 Task: Create Card Card0000000087 in Board Board0000000022 in Workspace WS0000000008 in Trello. Create Card Card0000000088 in Board Board0000000022 in Workspace WS0000000008 in Trello. Create Card Card0000000089 in Board Board0000000023 in Workspace WS0000000008 in Trello. Create Card Card0000000090 in Board Board0000000023 in Workspace WS0000000008 in Trello. Create Card Card0000000091 in Board Board0000000023 in Workspace WS0000000008 in Trello
Action: Mouse moved to (486, 562)
Screenshot: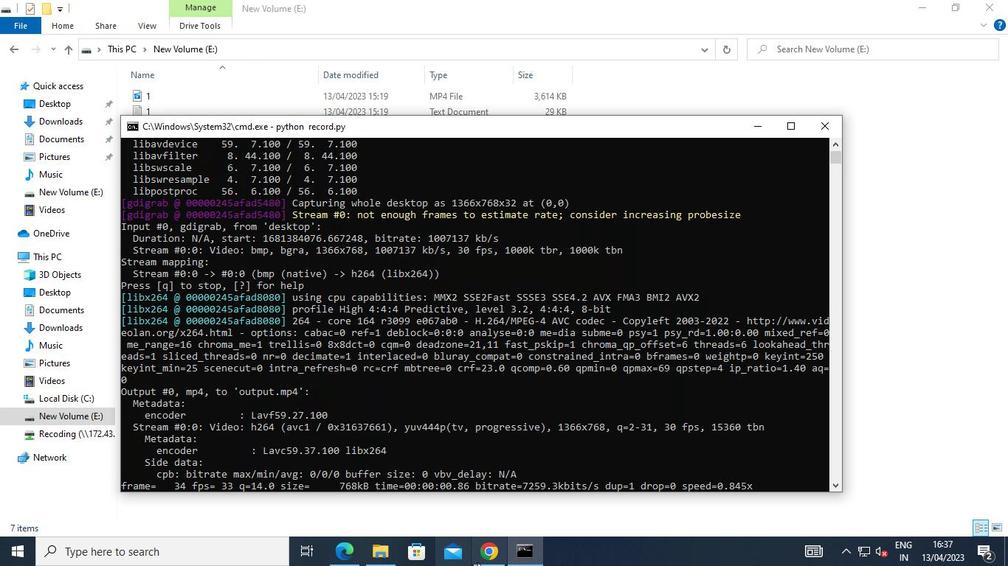 
Action: Mouse pressed left at (486, 562)
Screenshot: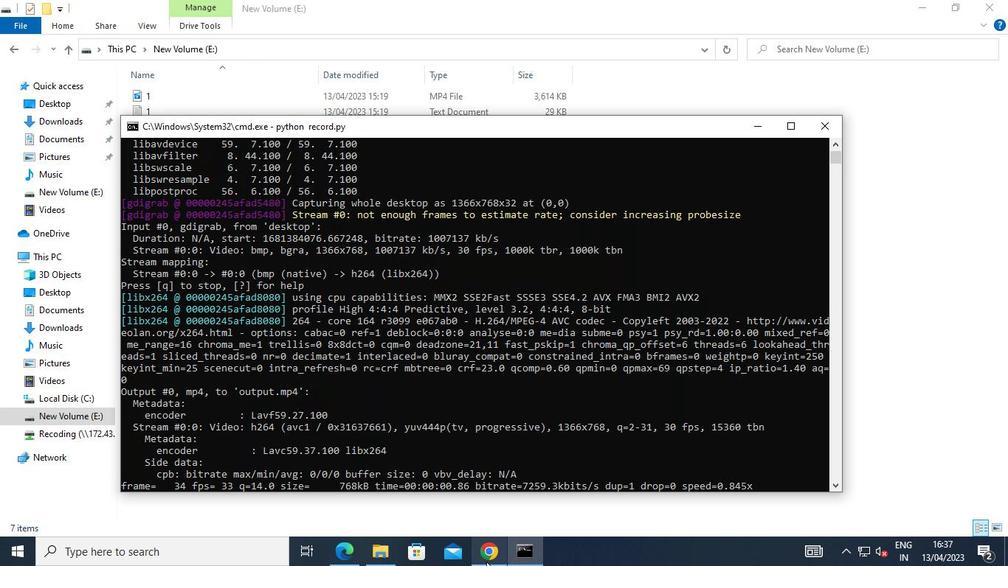 
Action: Mouse moved to (84, 377)
Screenshot: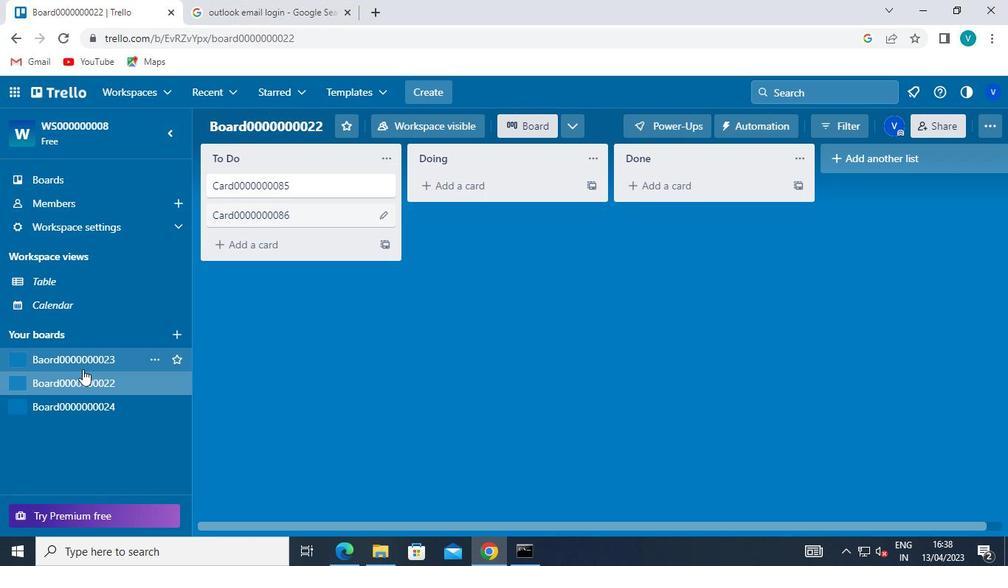 
Action: Mouse pressed left at (84, 377)
Screenshot: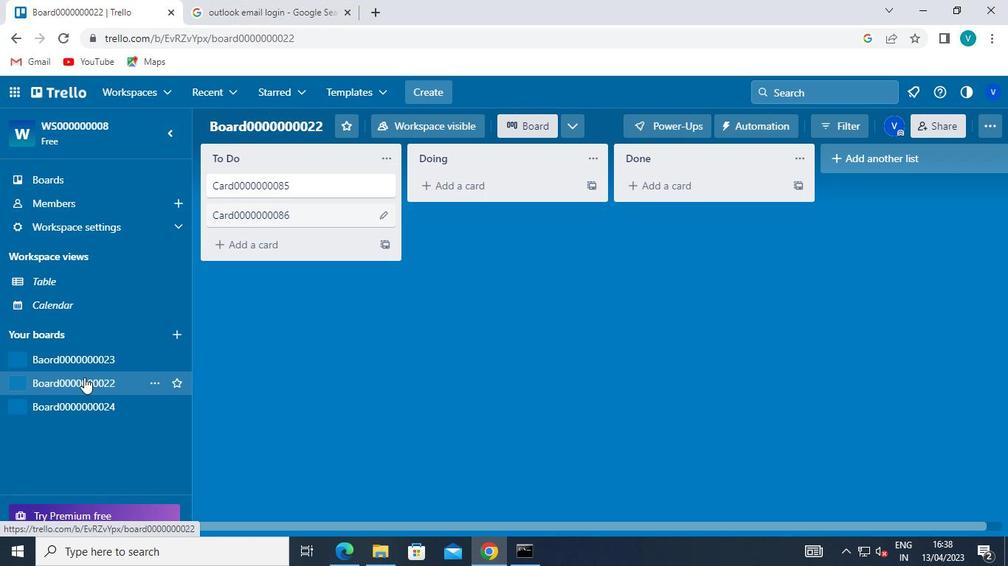 
Action: Mouse moved to (260, 234)
Screenshot: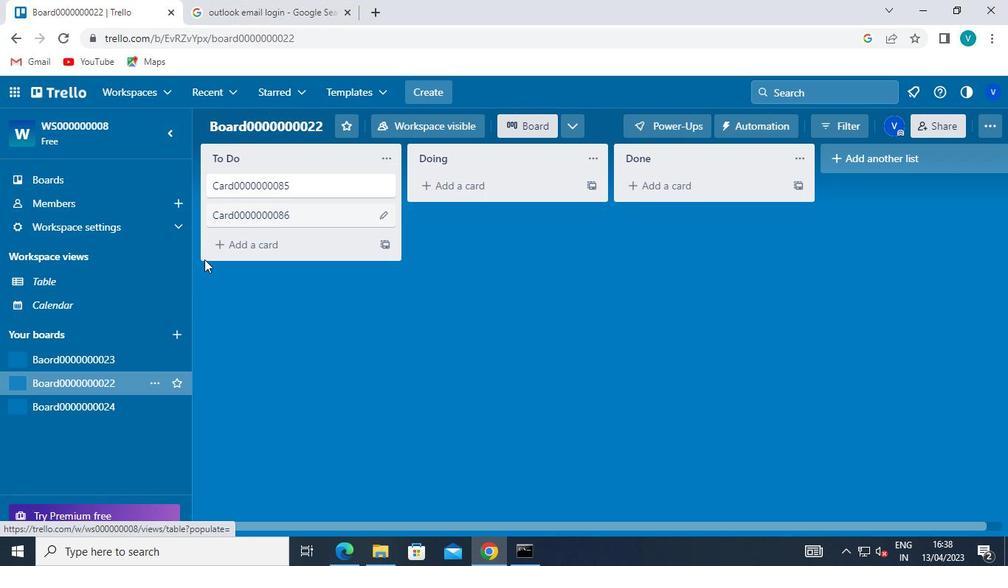 
Action: Mouse pressed left at (260, 234)
Screenshot: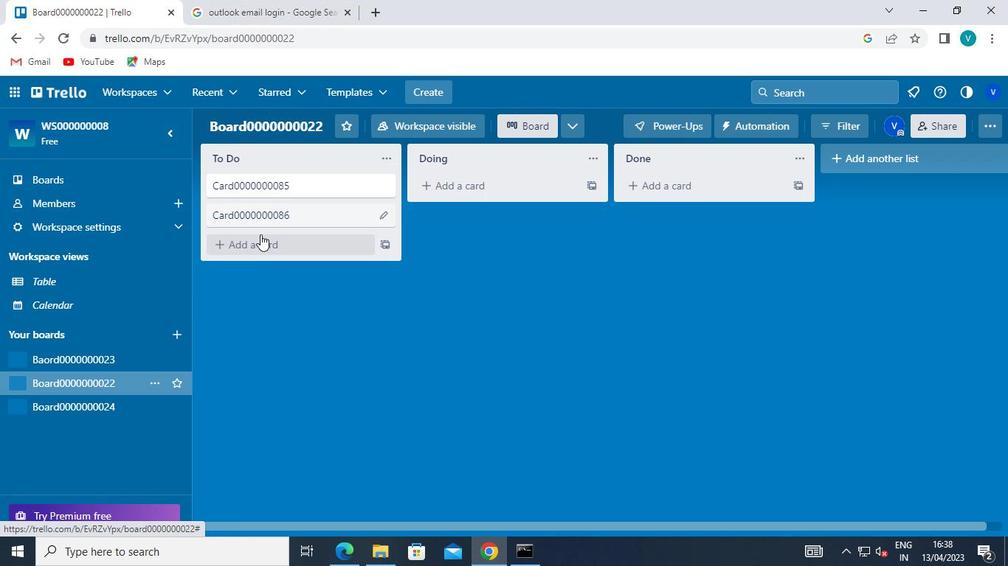 
Action: Mouse moved to (238, 247)
Screenshot: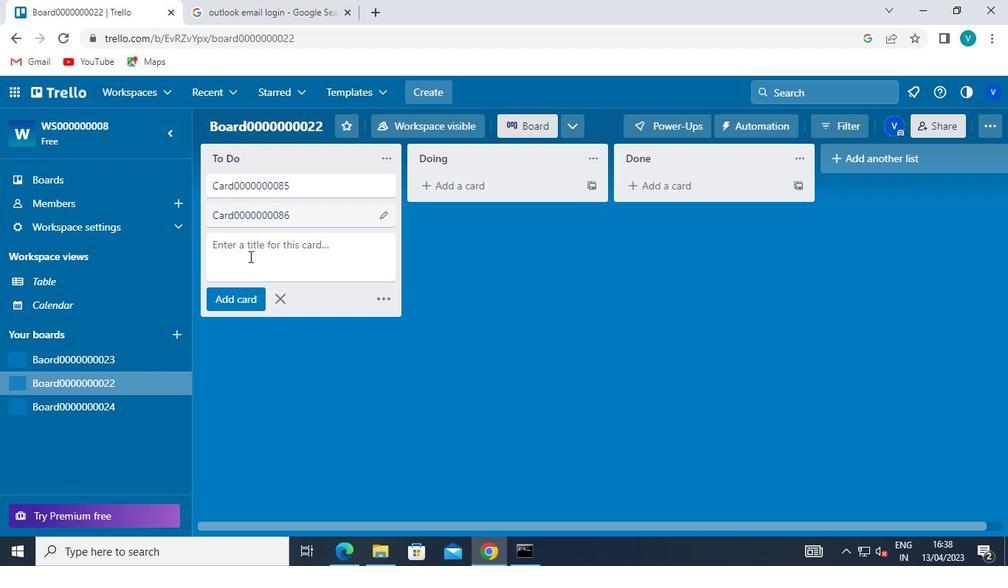 
Action: Keyboard Key.shift
Screenshot: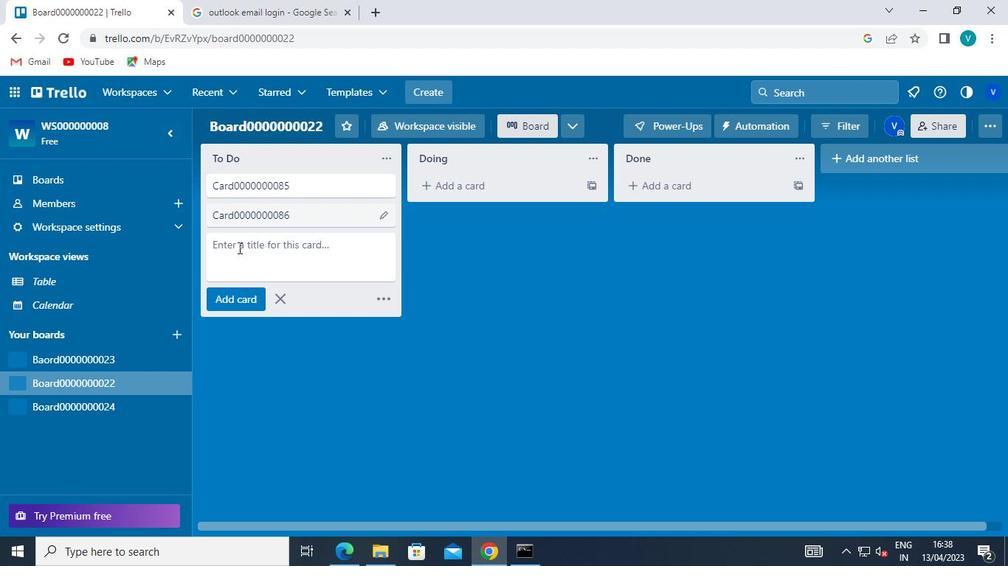 
Action: Keyboard C
Screenshot: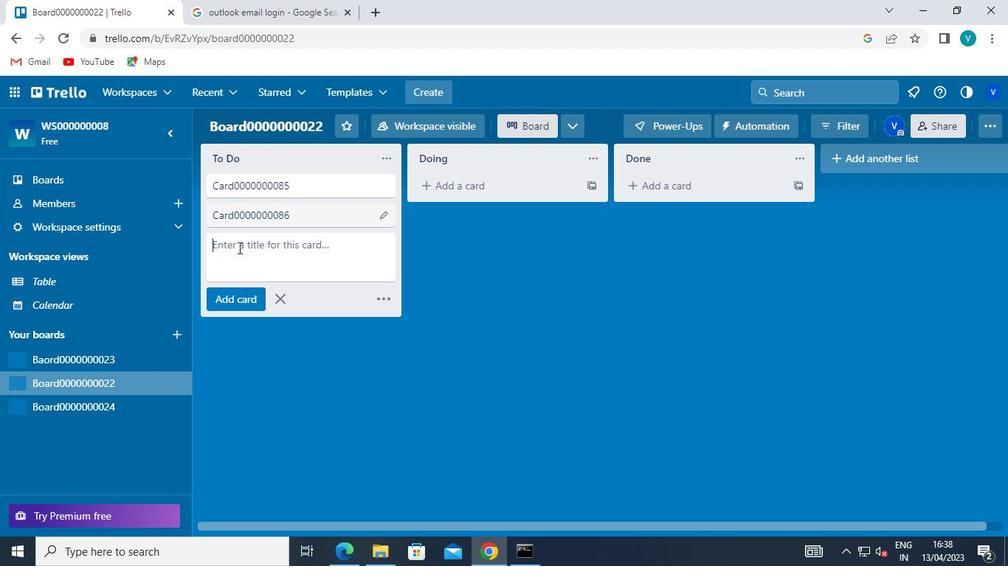 
Action: Keyboard a
Screenshot: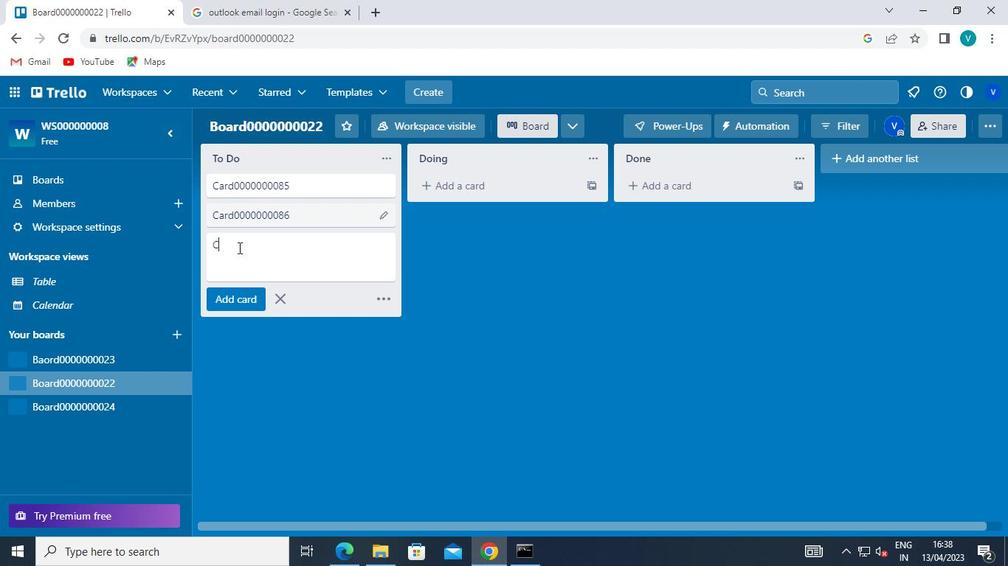 
Action: Keyboard r
Screenshot: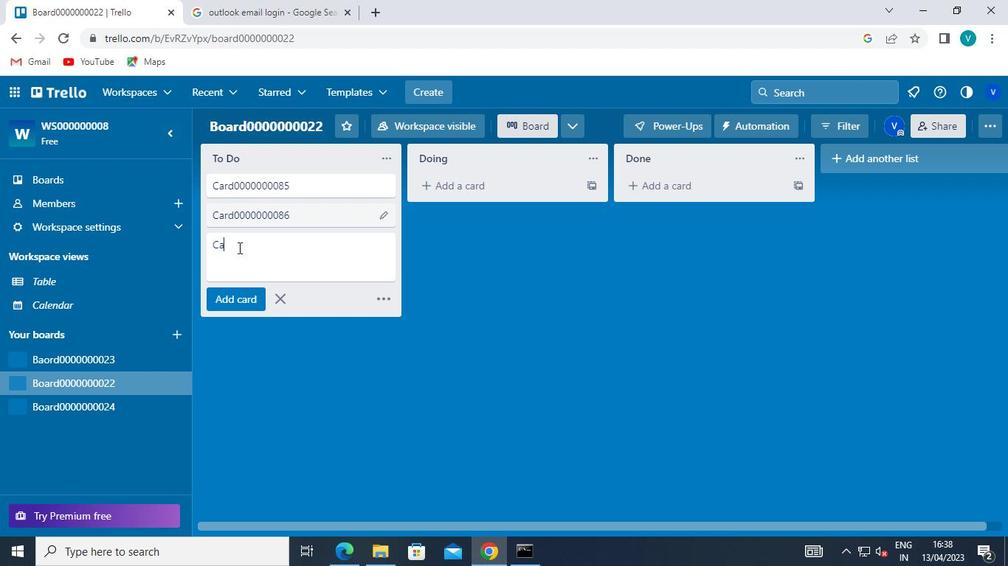 
Action: Keyboard d
Screenshot: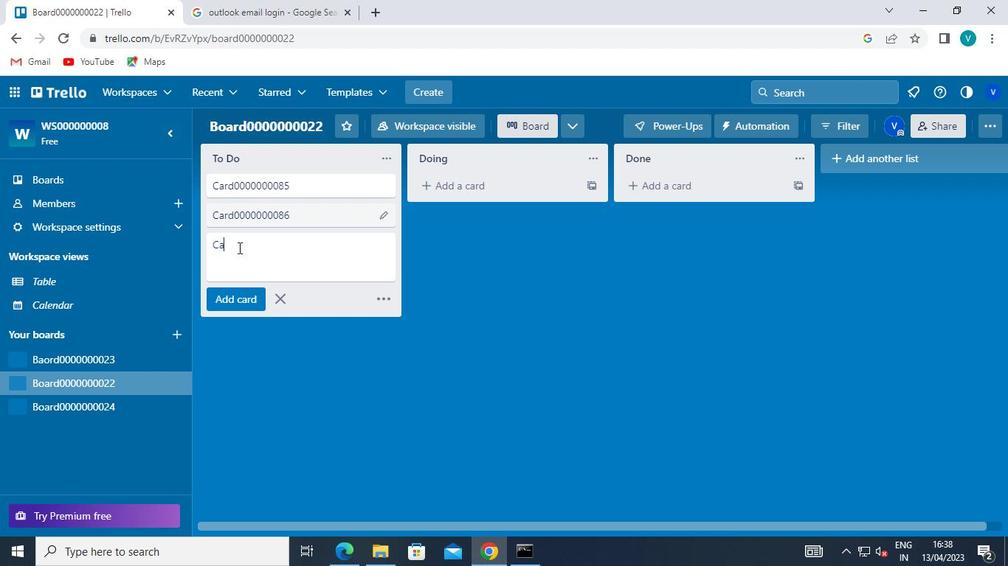 
Action: Keyboard <96>
Screenshot: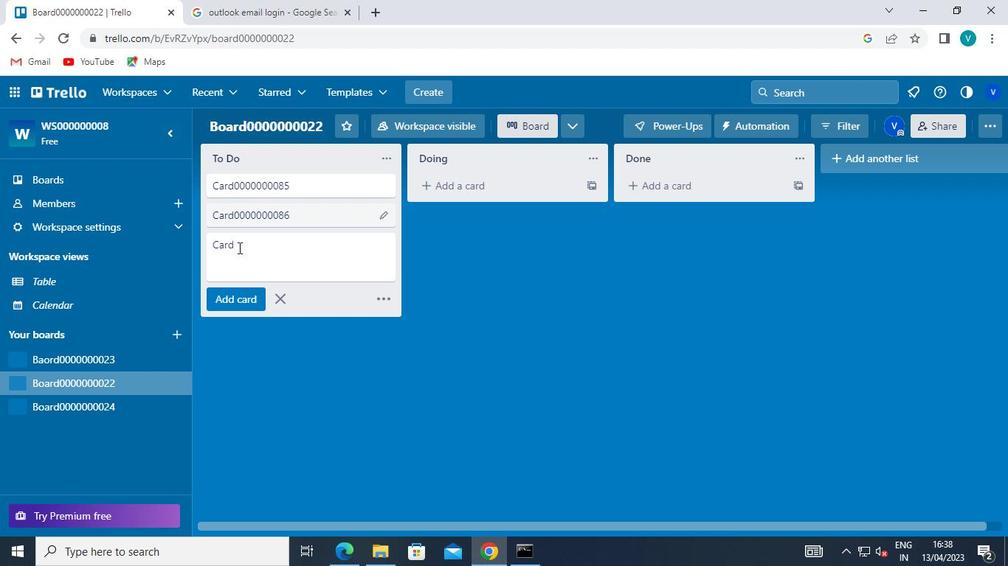 
Action: Keyboard <96>
Screenshot: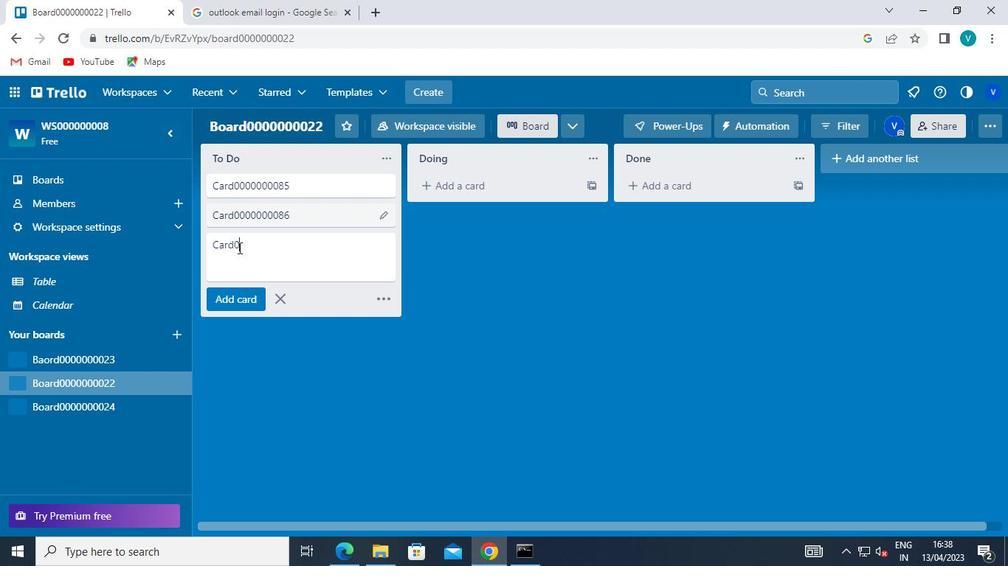 
Action: Keyboard <96>
Screenshot: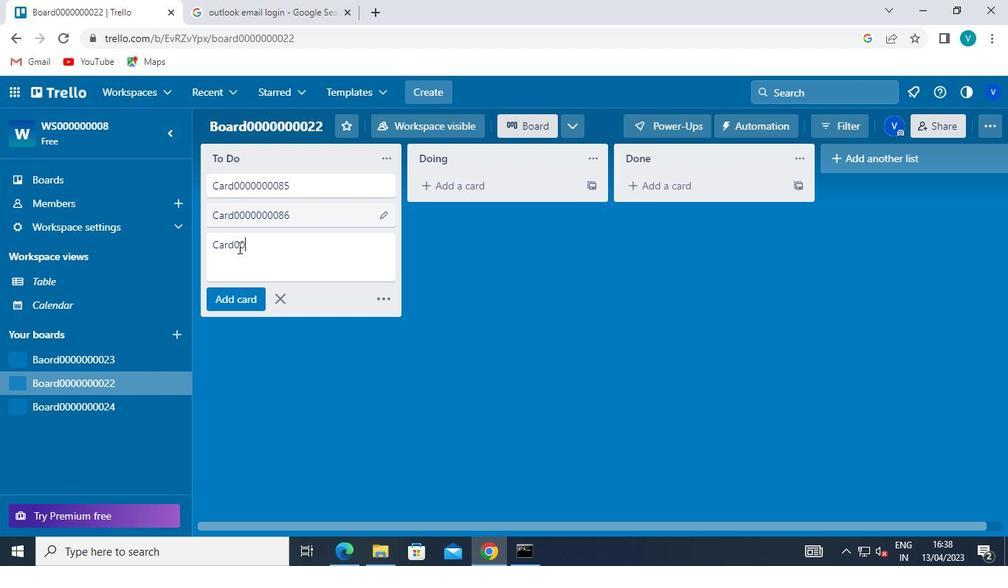 
Action: Keyboard <96>
Screenshot: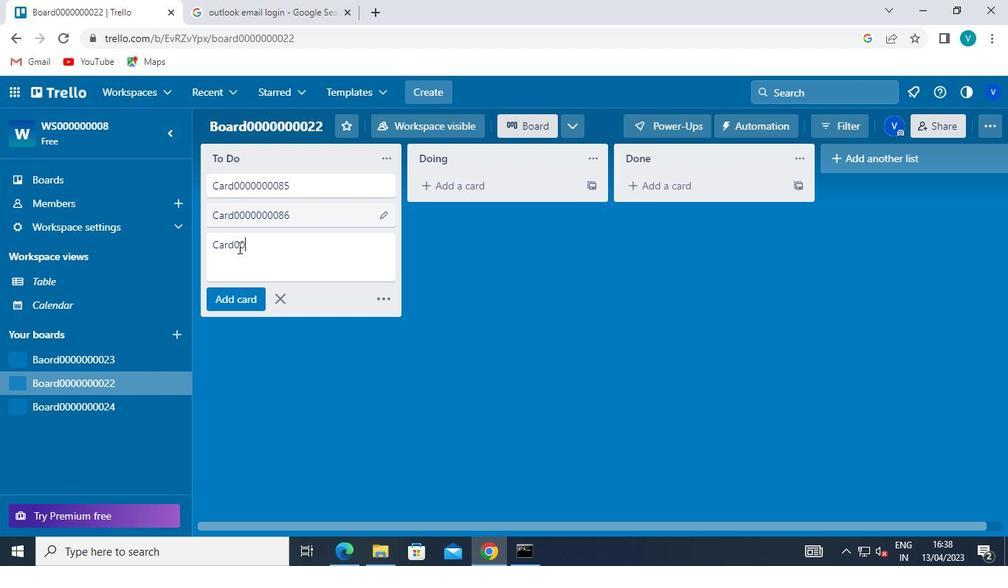 
Action: Keyboard <96>
Screenshot: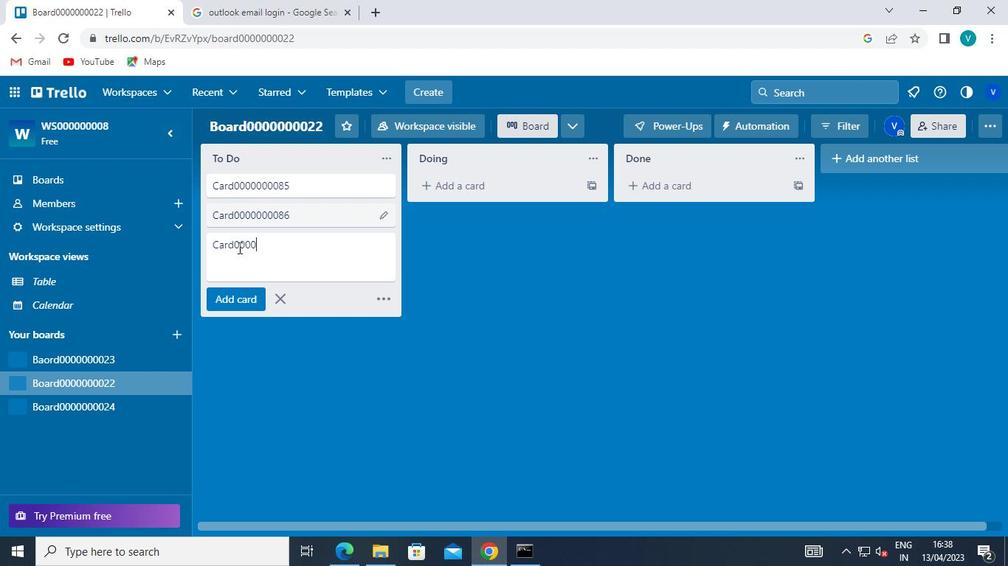 
Action: Keyboard <96>
Screenshot: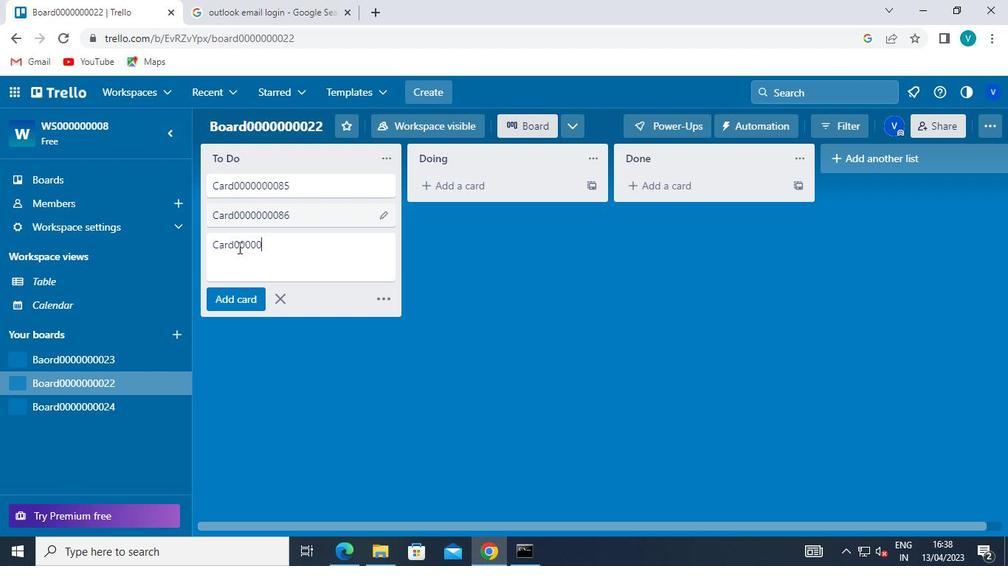 
Action: Keyboard <96>
Screenshot: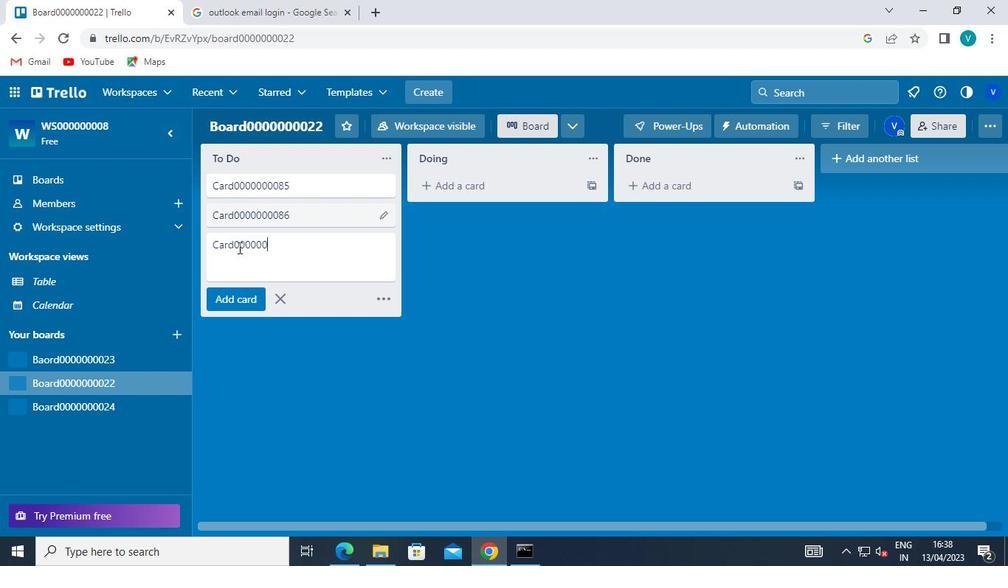 
Action: Keyboard <96>
Screenshot: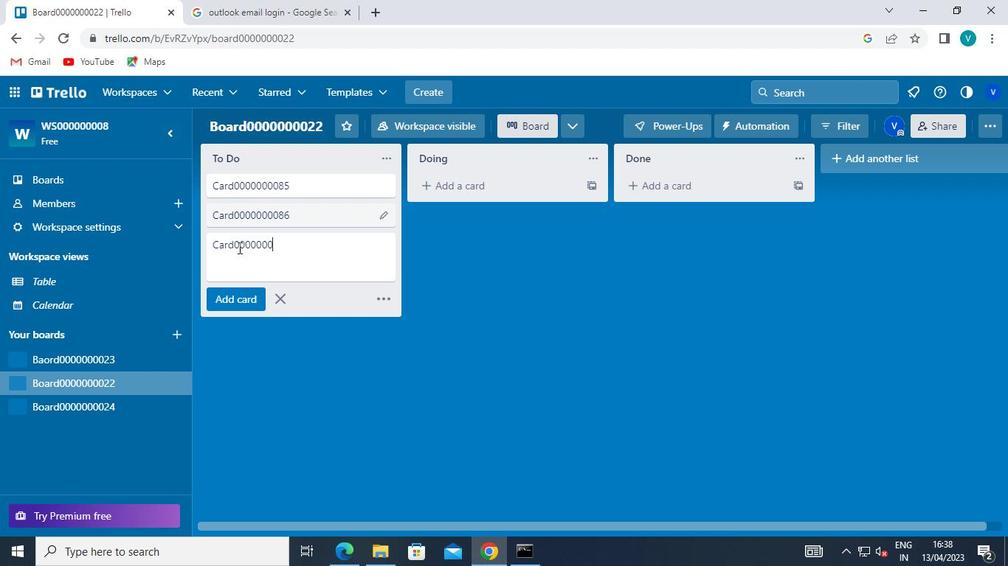 
Action: Keyboard <104>
Screenshot: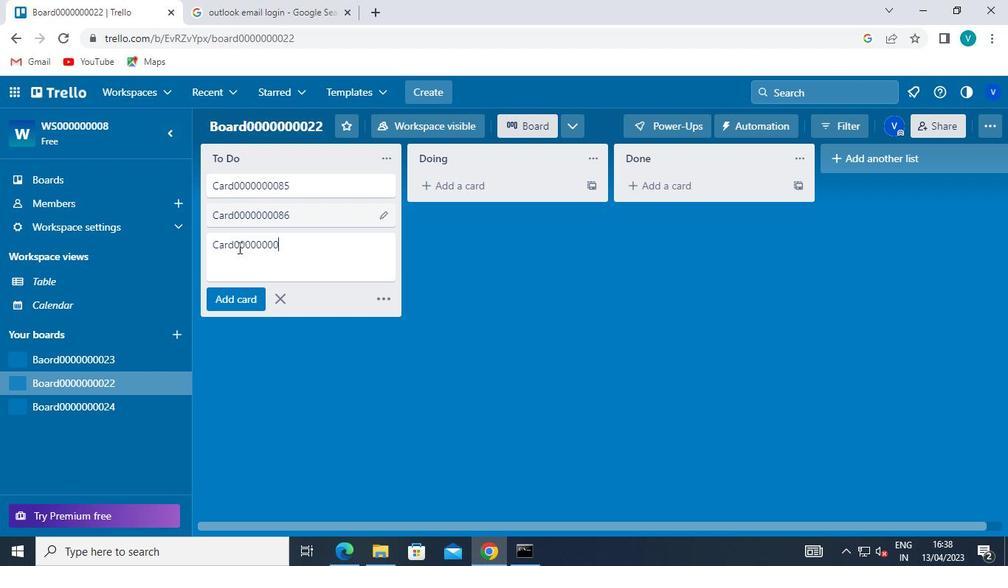 
Action: Keyboard <103>
Screenshot: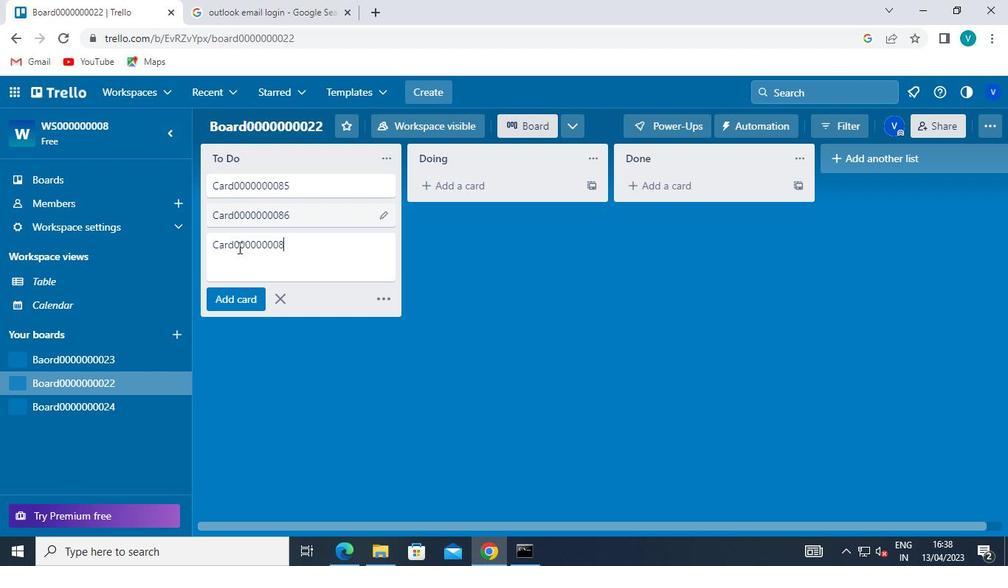 
Action: Mouse moved to (243, 231)
Screenshot: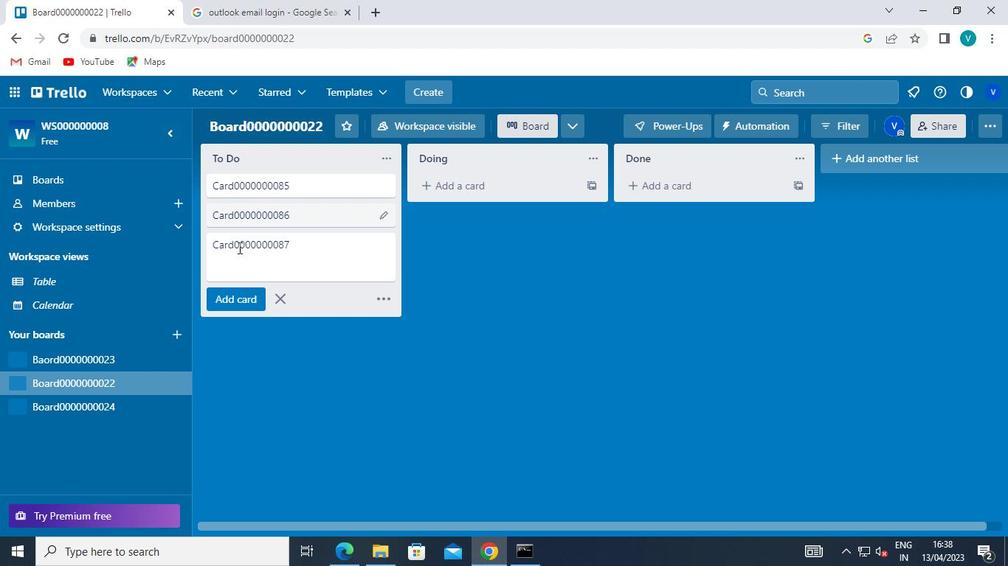 
Action: Keyboard Key.enter
Screenshot: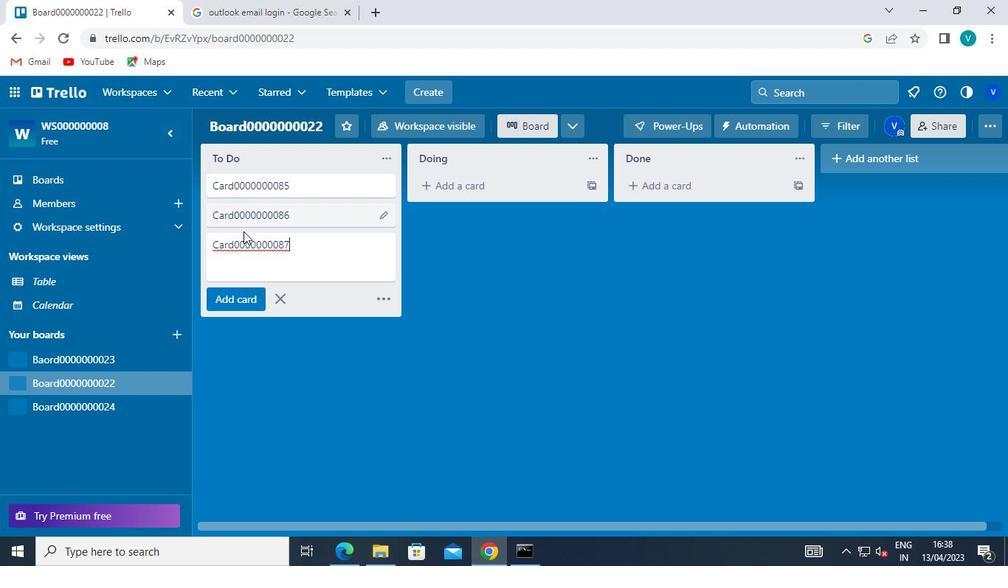 
Action: Keyboard Key.shift
Screenshot: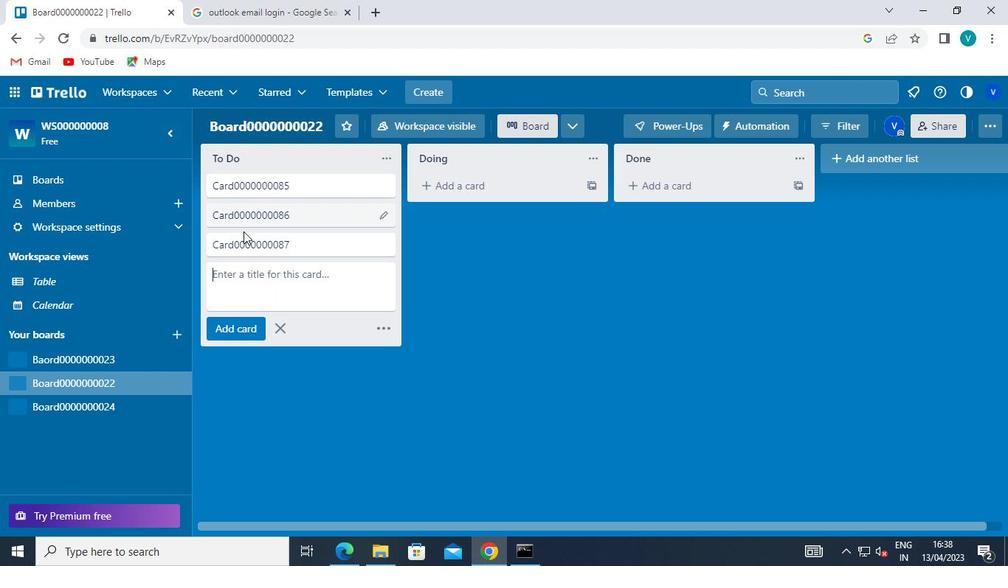 
Action: Keyboard Key.shift
Screenshot: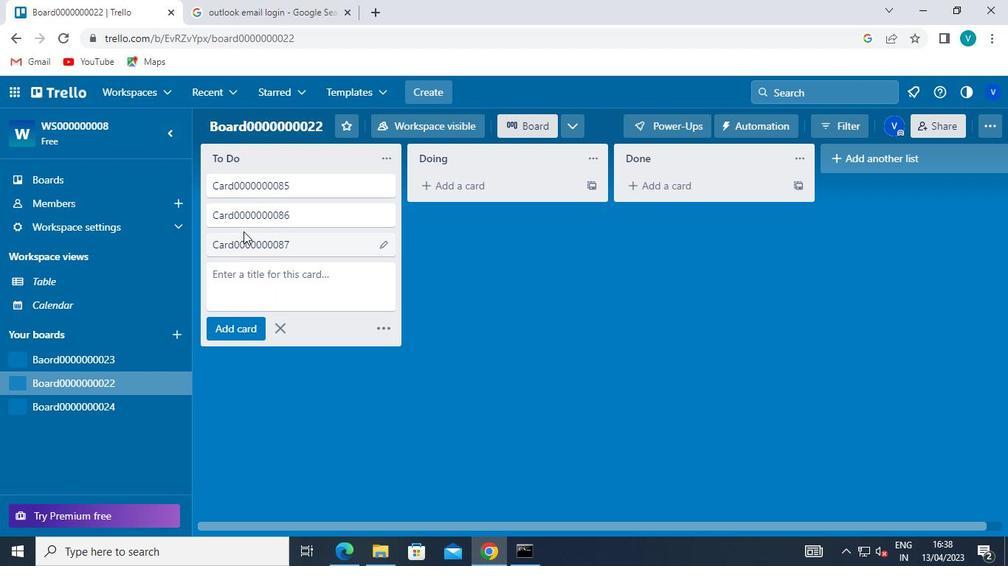 
Action: Keyboard C
Screenshot: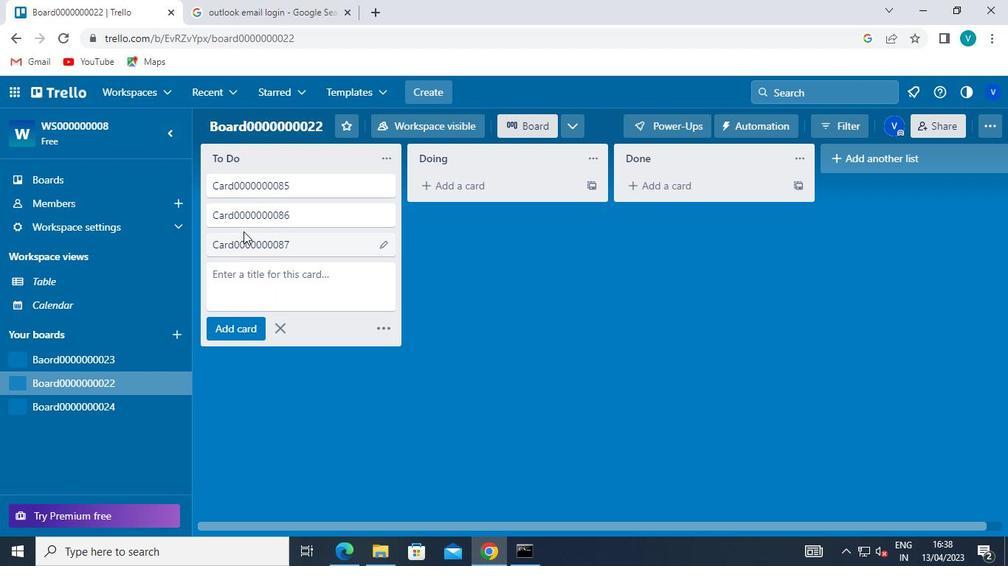 
Action: Keyboard a
Screenshot: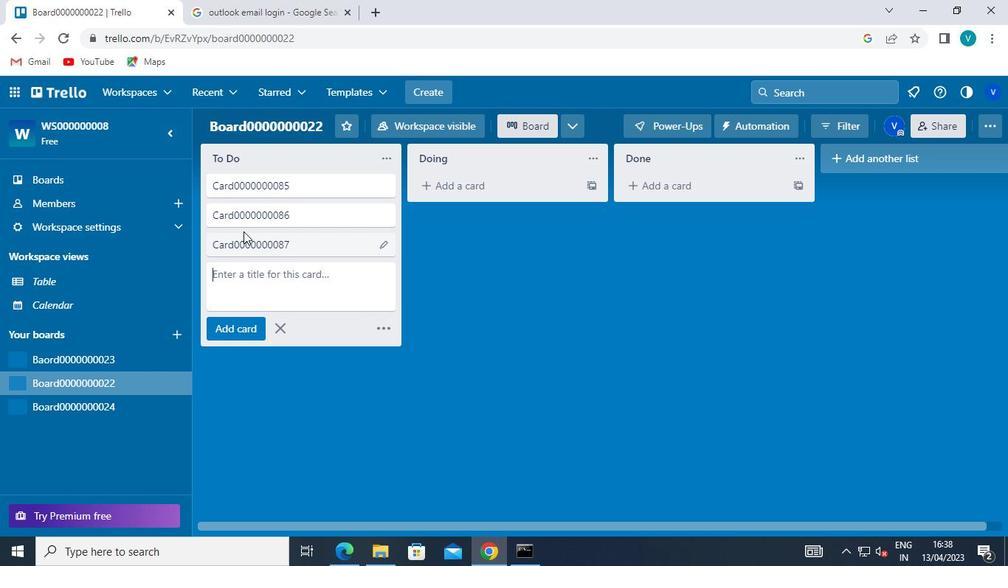
Action: Keyboard r
Screenshot: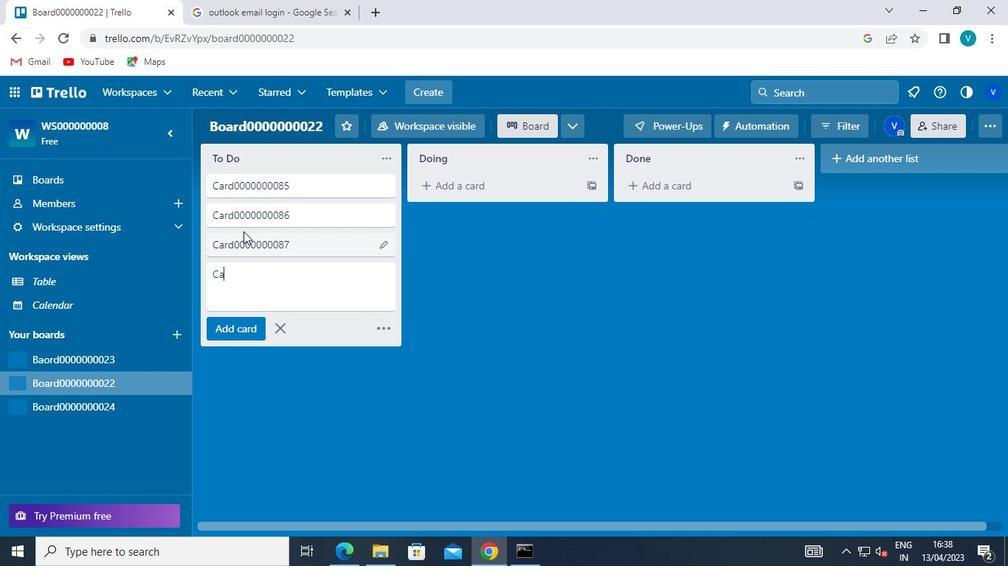
Action: Keyboard d
Screenshot: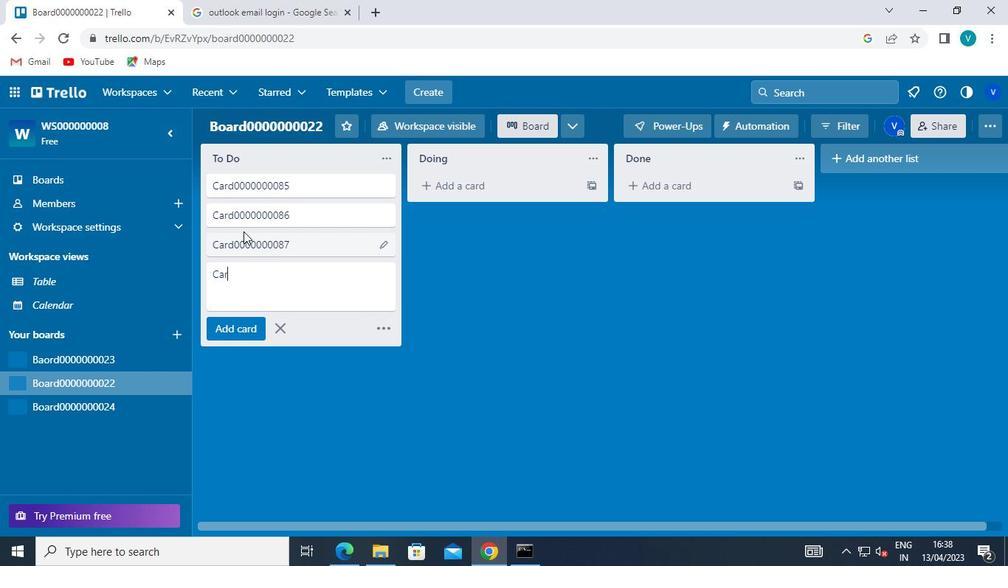 
Action: Keyboard <96>
Screenshot: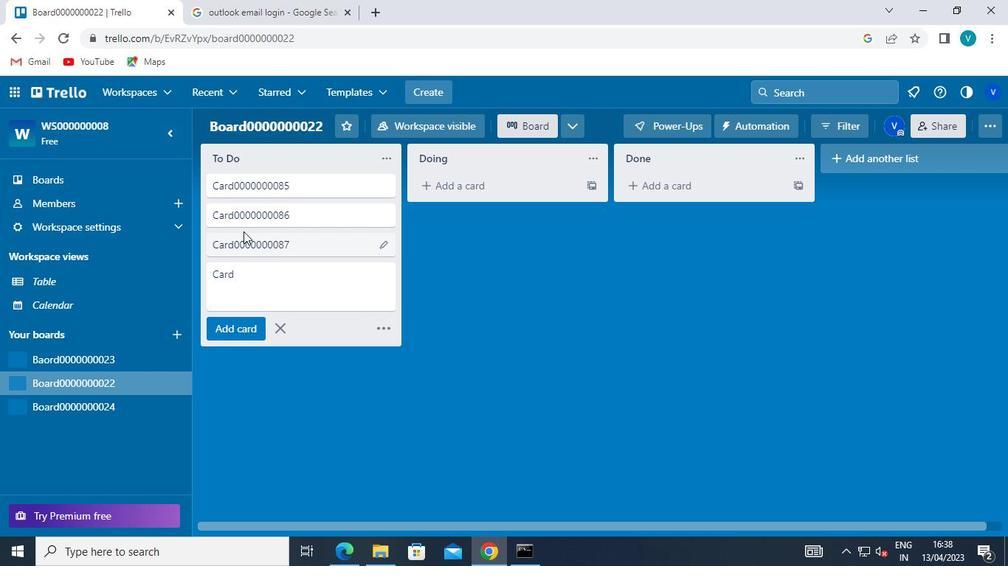 
Action: Keyboard <96>
Screenshot: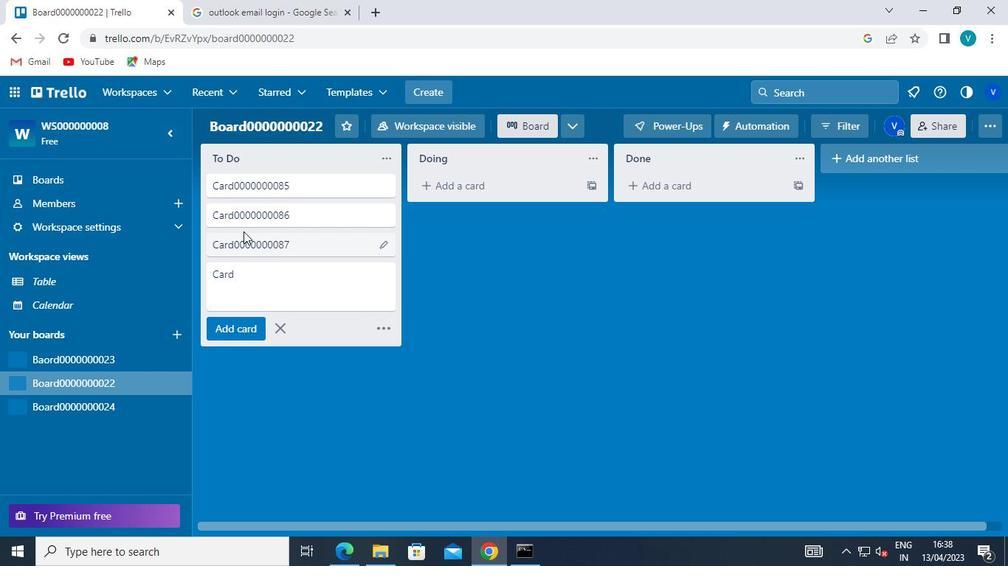 
Action: Keyboard <96>
Screenshot: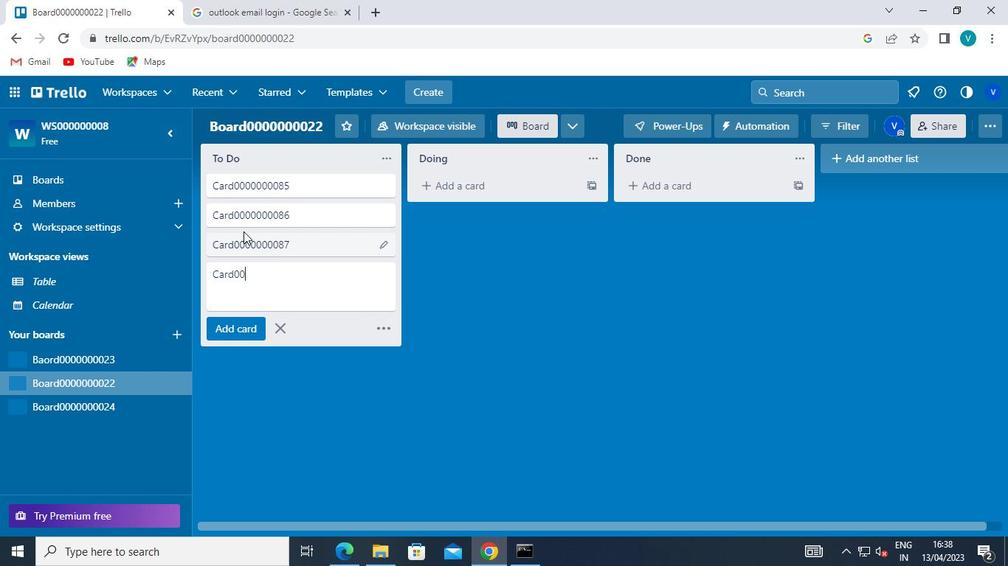 
Action: Keyboard <96>
Screenshot: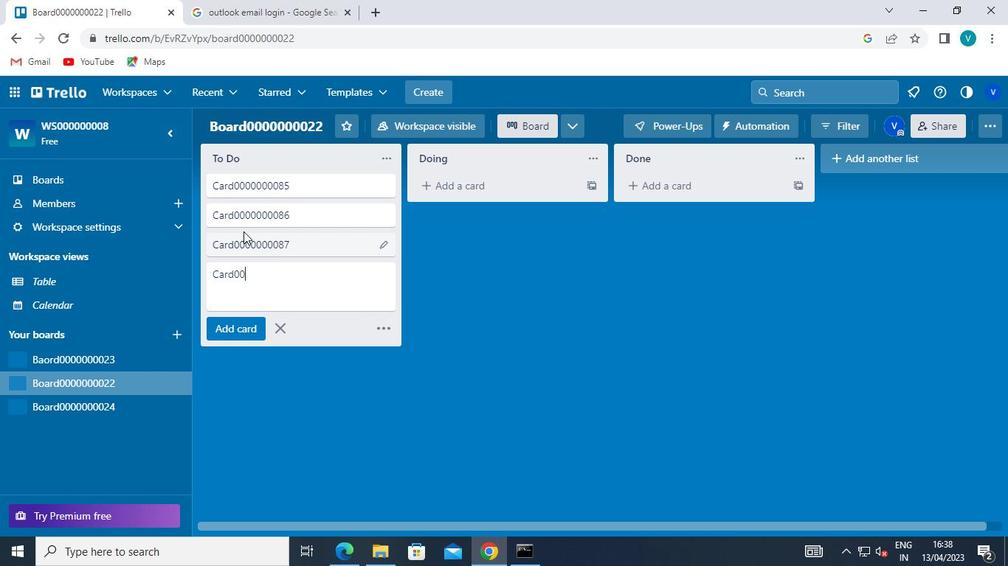 
Action: Keyboard <96>
Screenshot: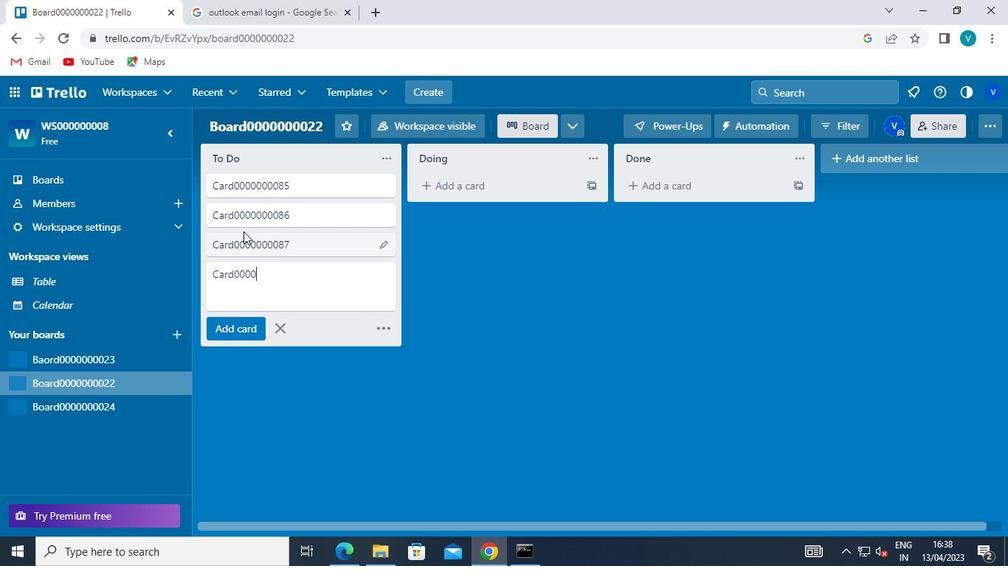 
Action: Keyboard <96>
Screenshot: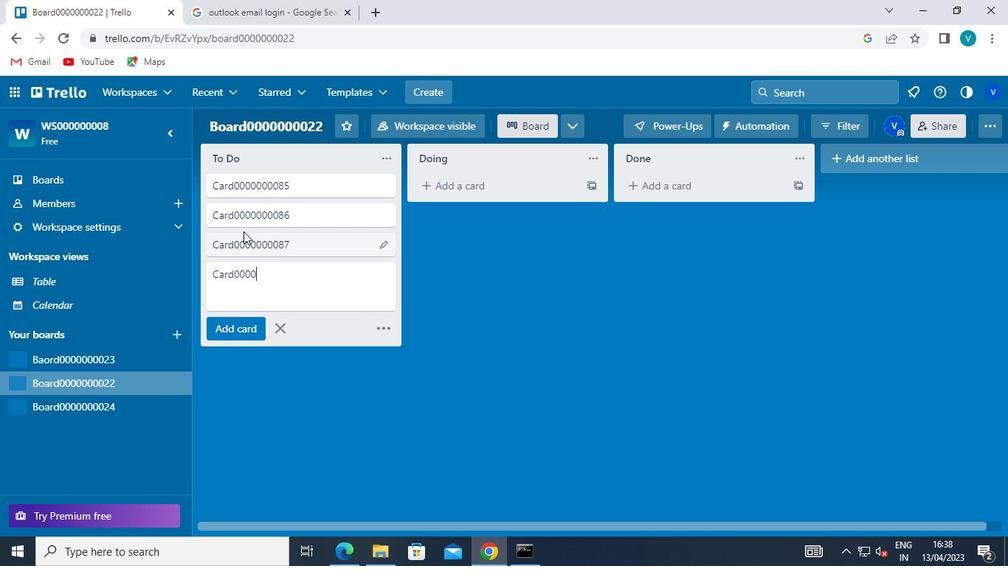 
Action: Keyboard <96>
Screenshot: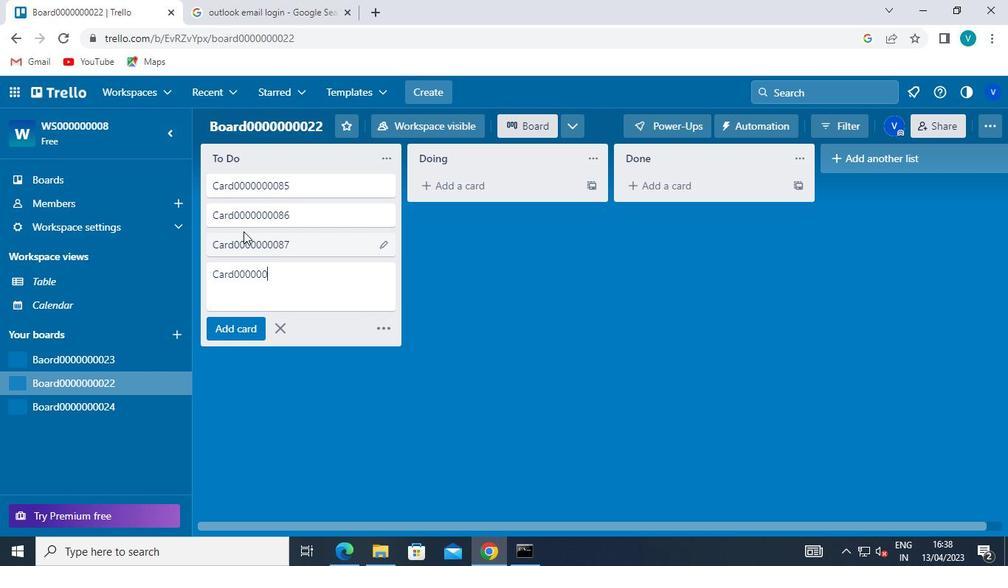 
Action: Keyboard <96>
Screenshot: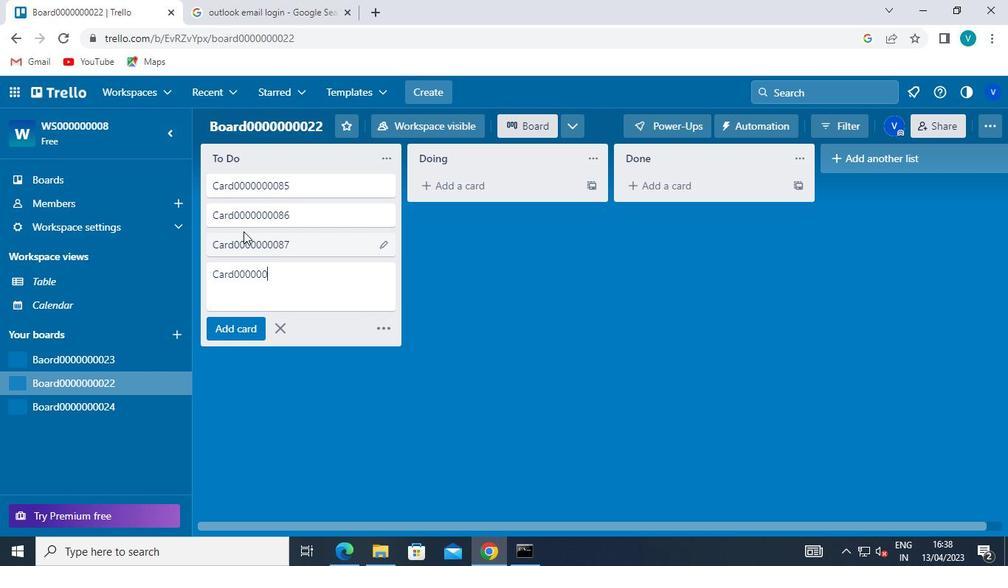 
Action: Keyboard <104>
Screenshot: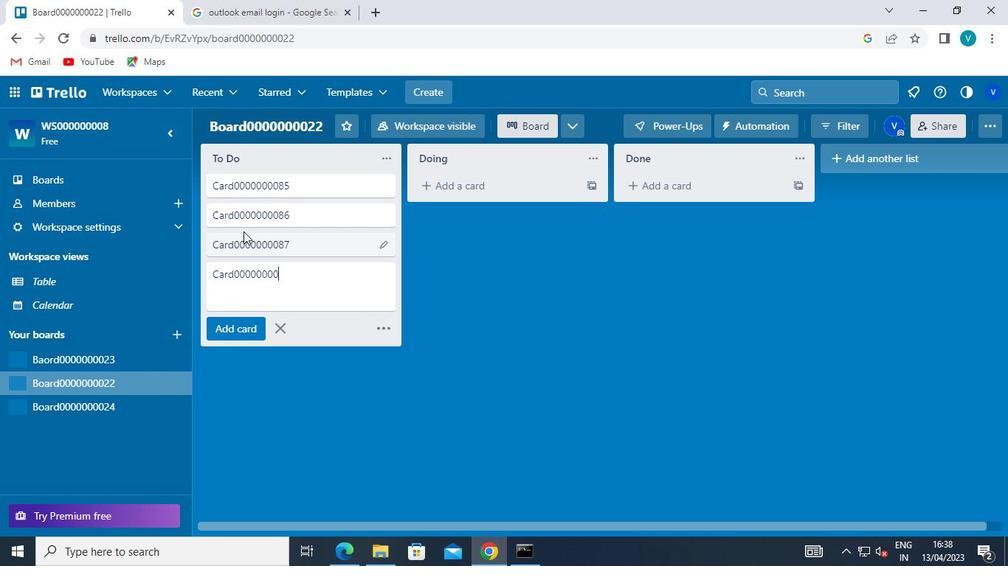 
Action: Keyboard <104>
Screenshot: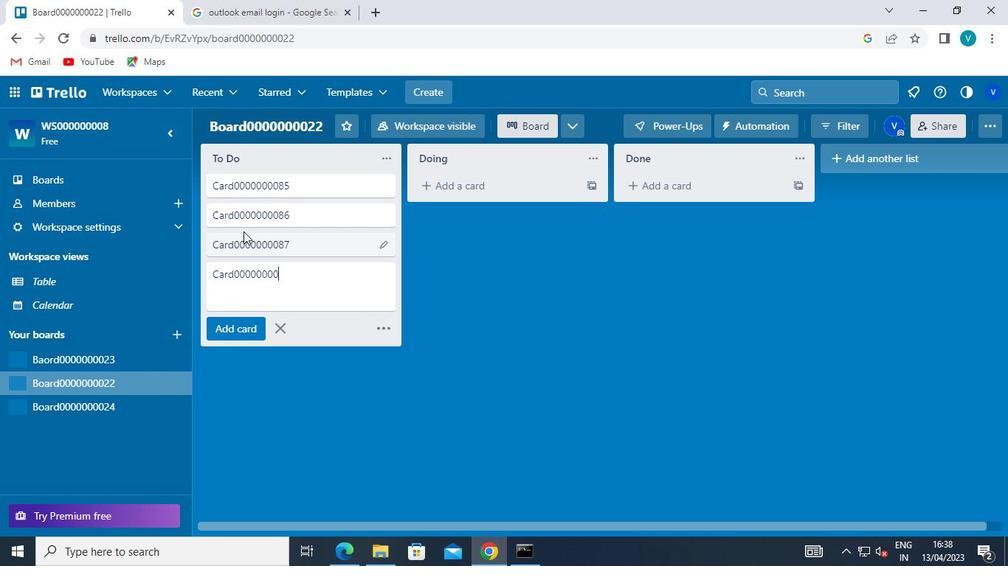 
Action: Mouse moved to (619, 398)
Screenshot: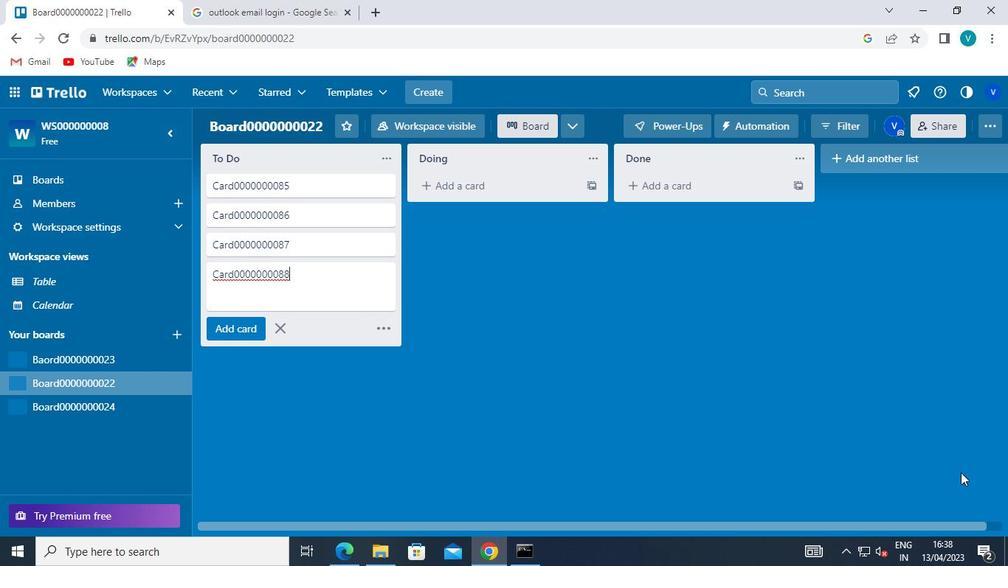 
Action: Mouse pressed left at (619, 398)
Screenshot: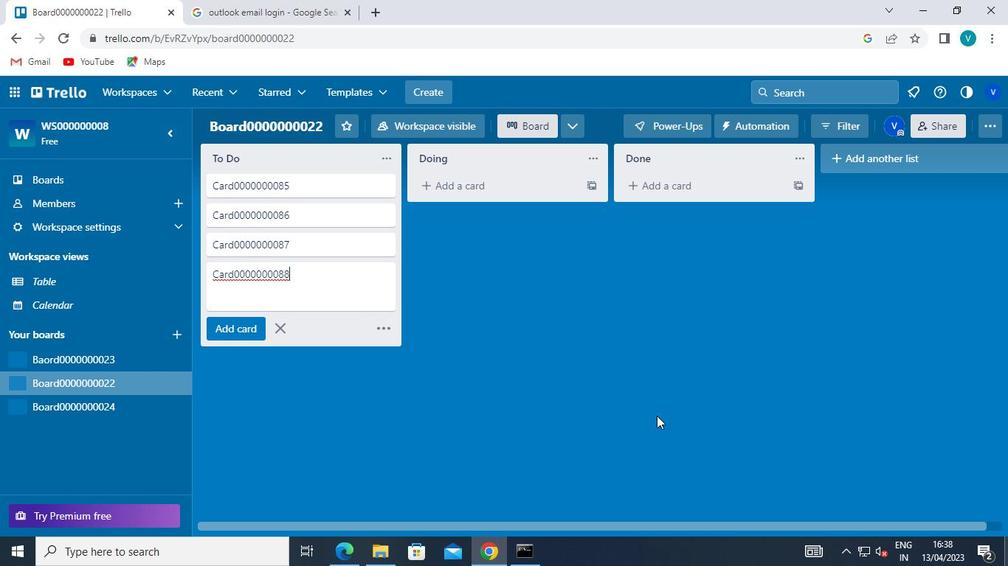 
Action: Mouse moved to (118, 352)
Screenshot: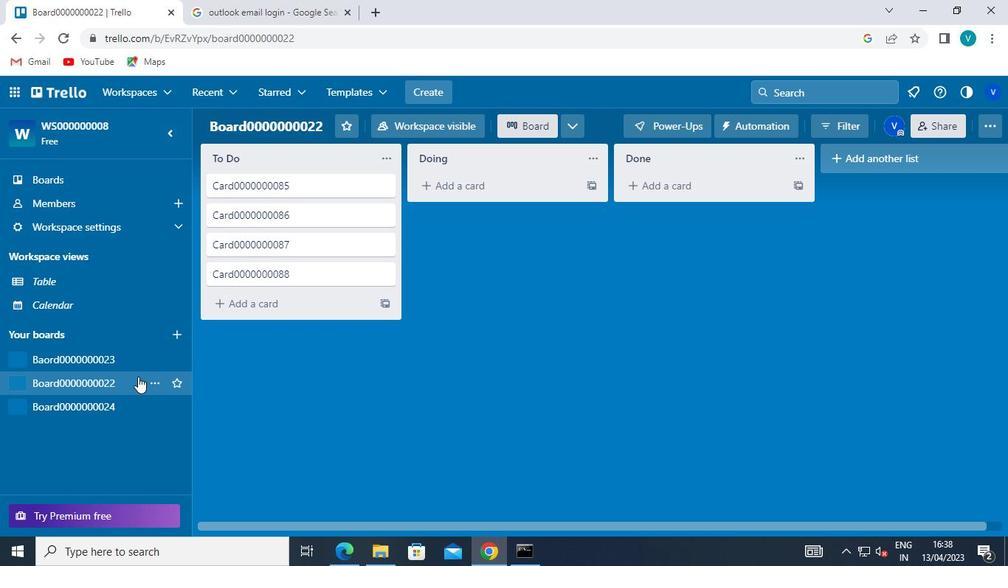 
Action: Mouse pressed left at (118, 352)
Screenshot: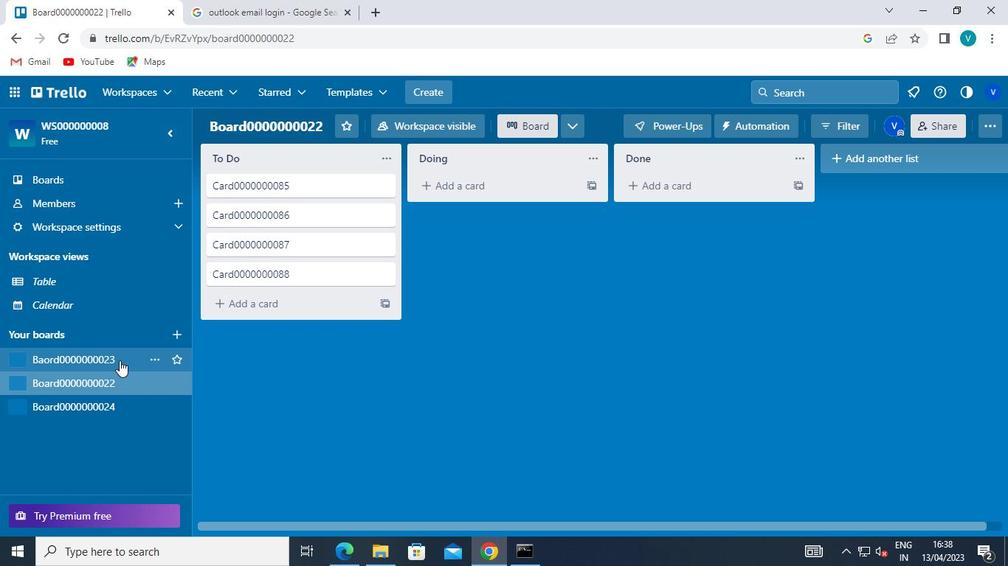 
Action: Mouse moved to (289, 183)
Screenshot: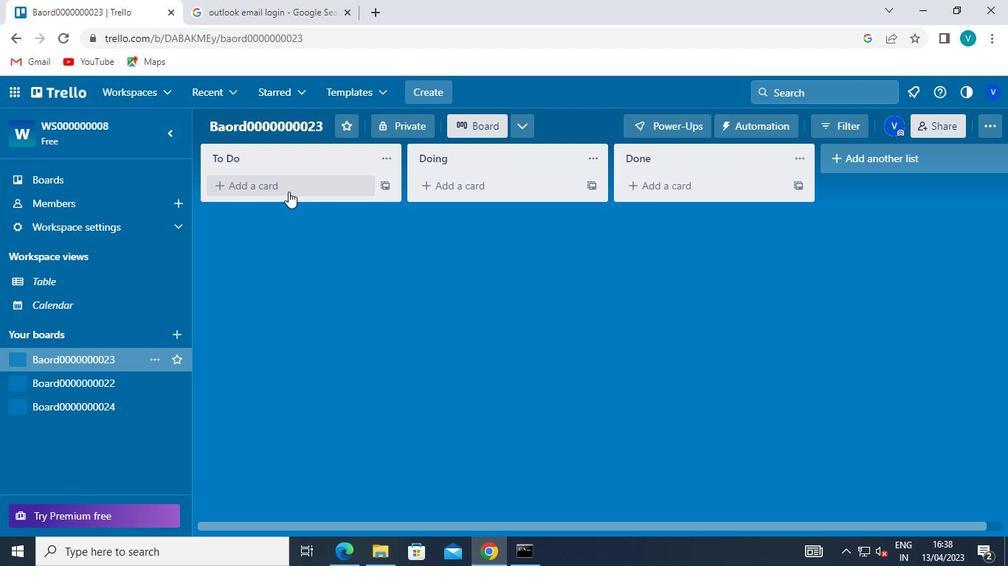 
Action: Mouse pressed left at (289, 183)
Screenshot: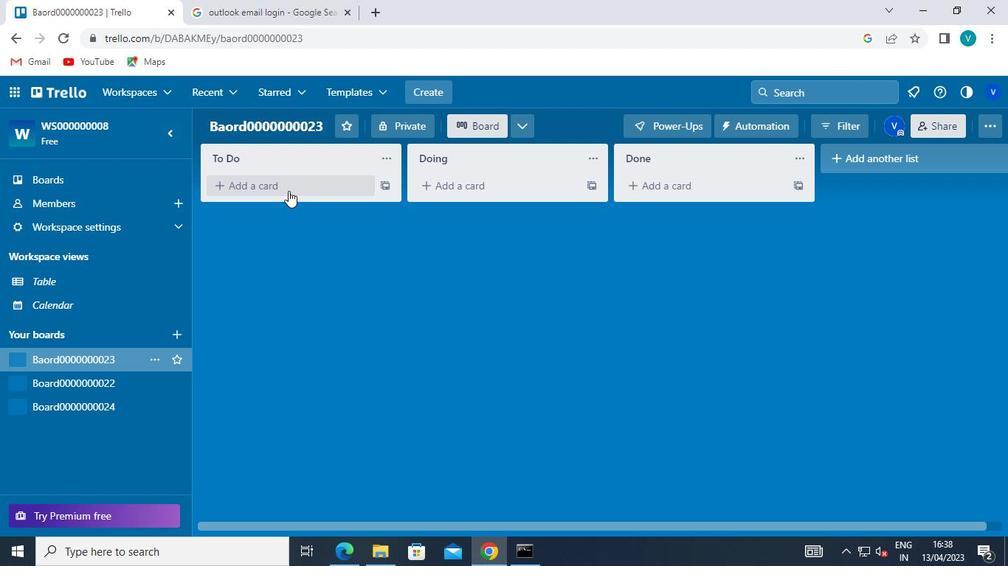 
Action: Keyboard Key.shift
Screenshot: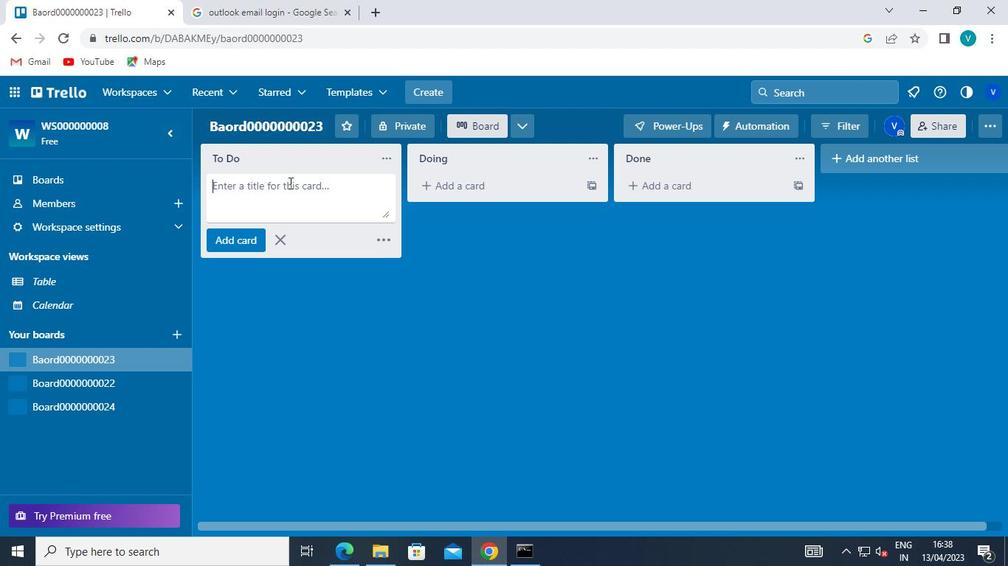 
Action: Keyboard C
Screenshot: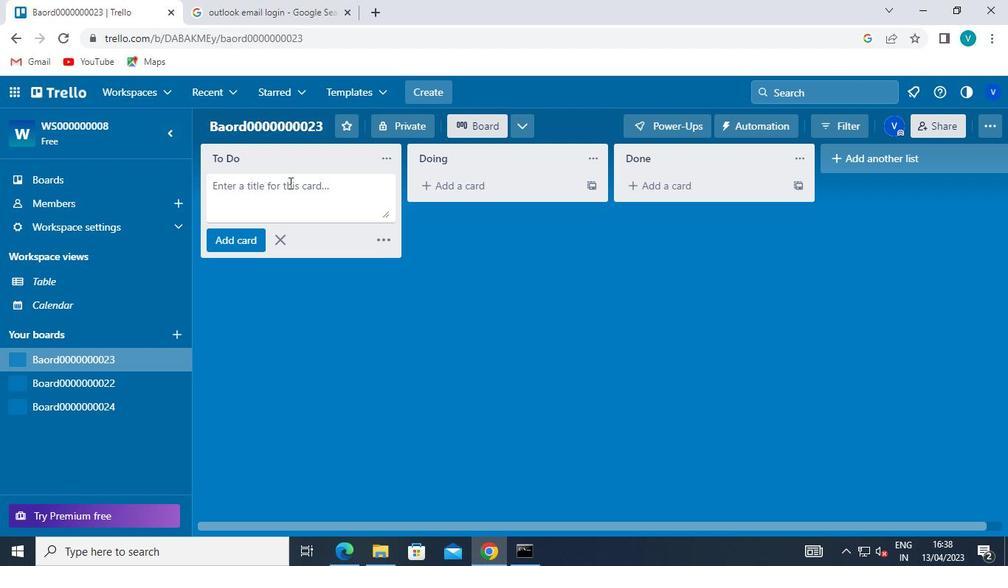 
Action: Keyboard a
Screenshot: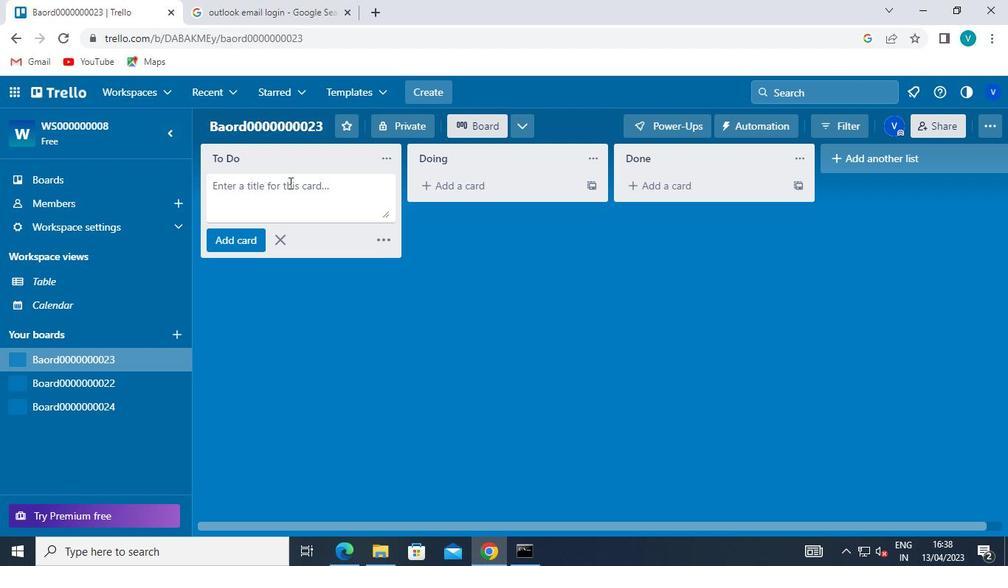 
Action: Keyboard r
Screenshot: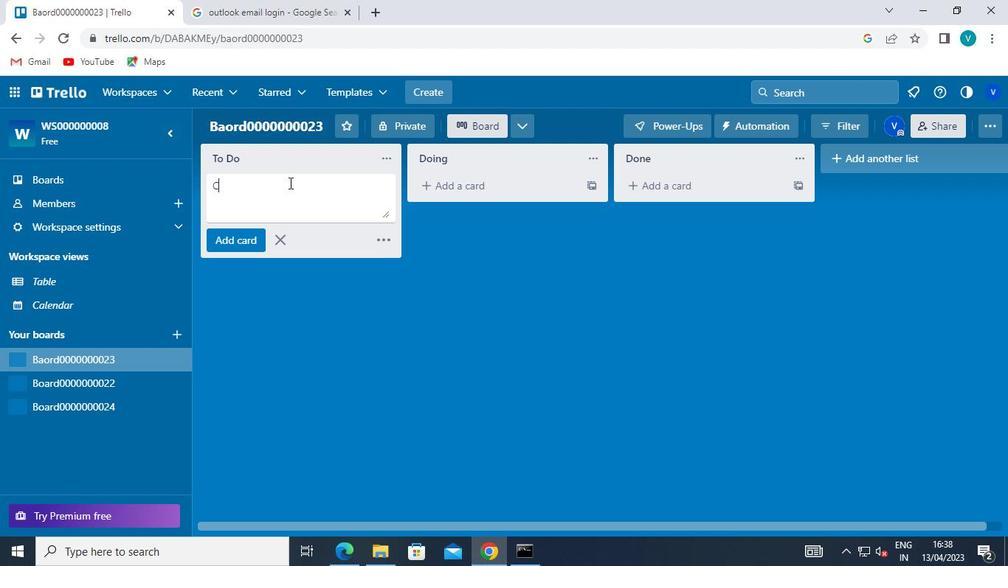 
Action: Keyboard d
Screenshot: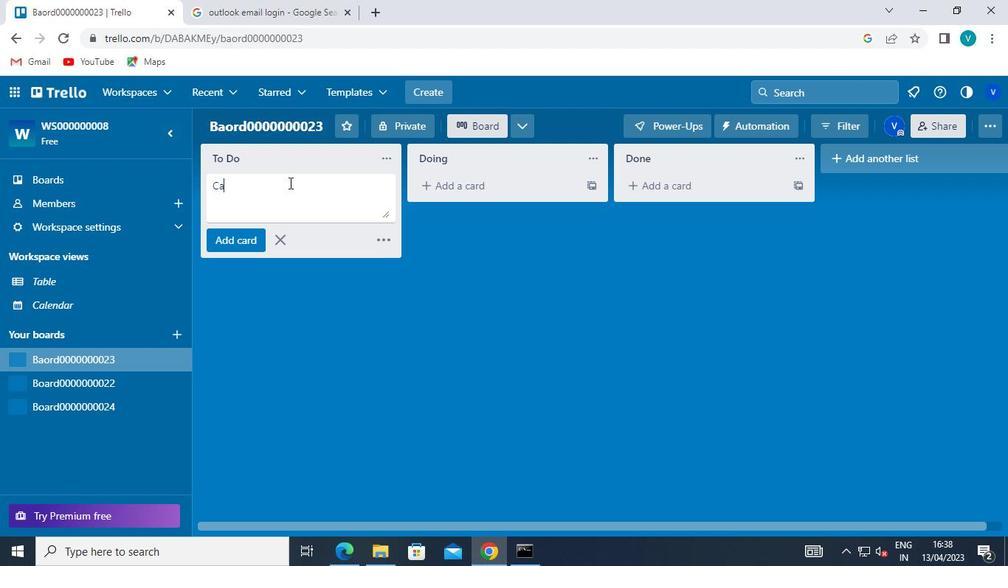 
Action: Keyboard <96>
Screenshot: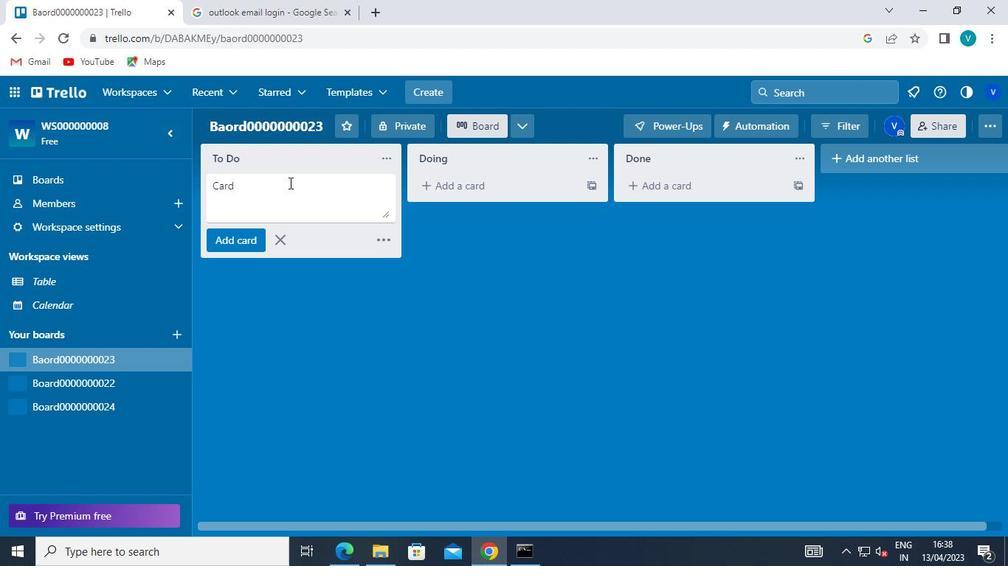 
Action: Keyboard <96>
Screenshot: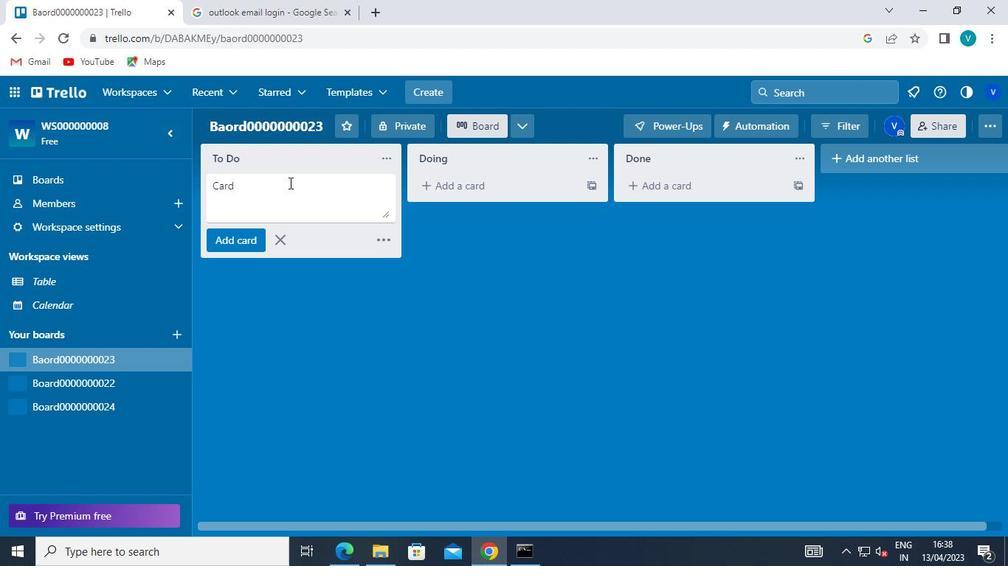 
Action: Keyboard <96>
Screenshot: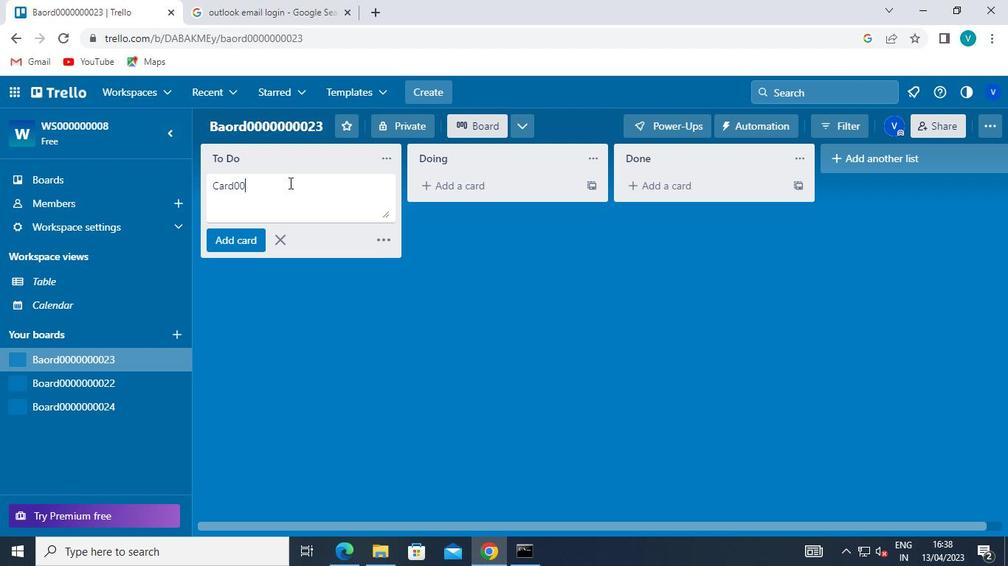 
Action: Keyboard <96>
Screenshot: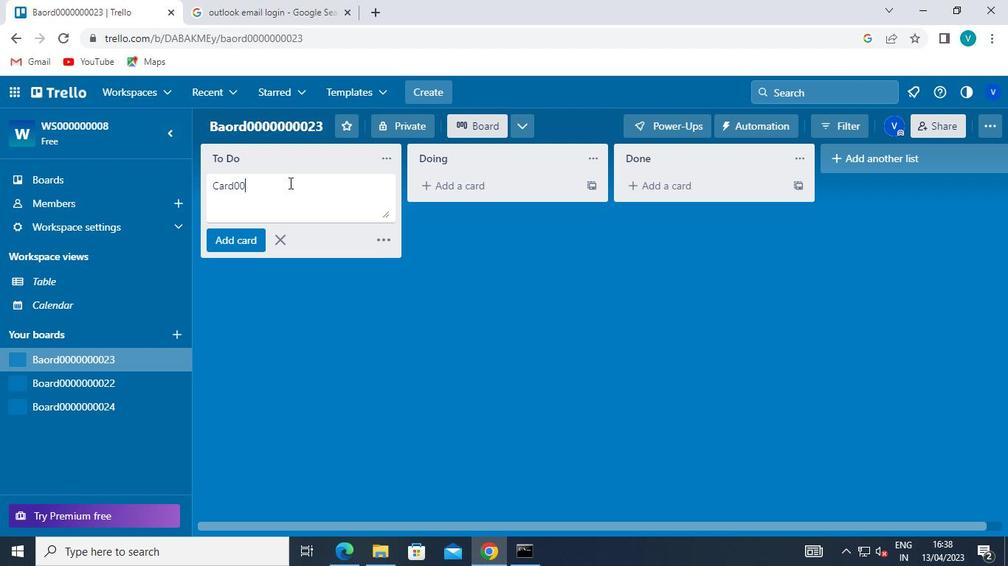 
Action: Keyboard <96>
Screenshot: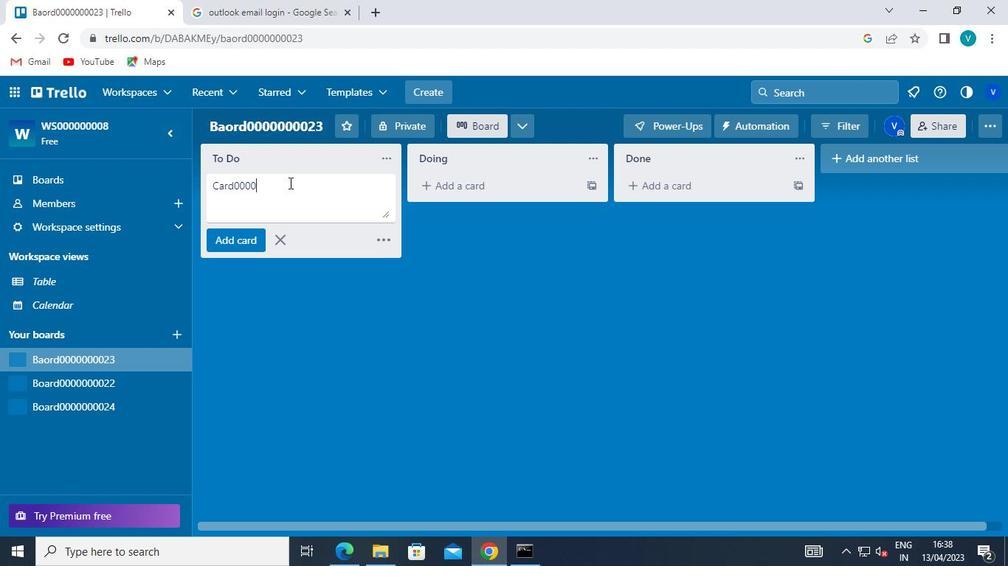 
Action: Keyboard <96>
Screenshot: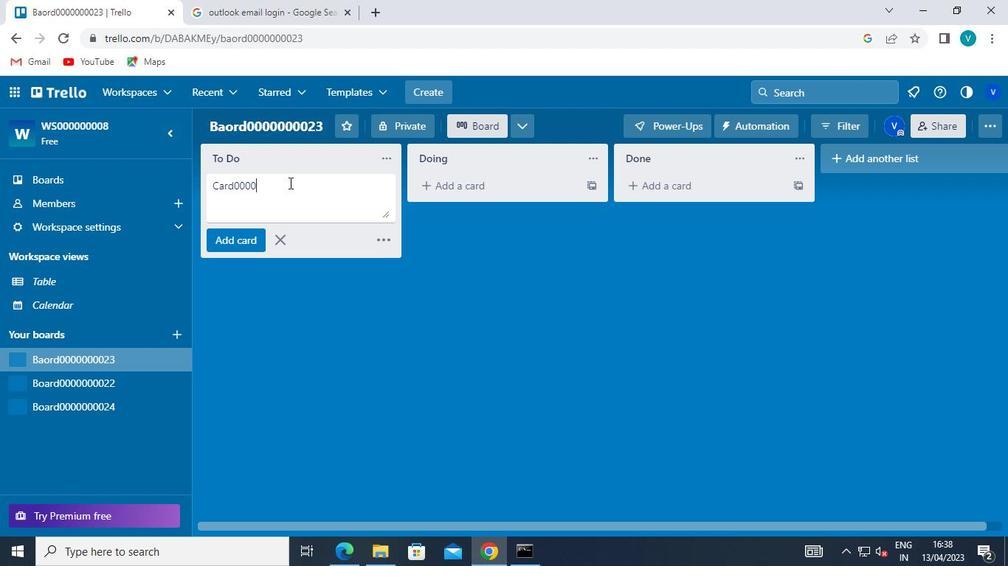 
Action: Keyboard <96>
Screenshot: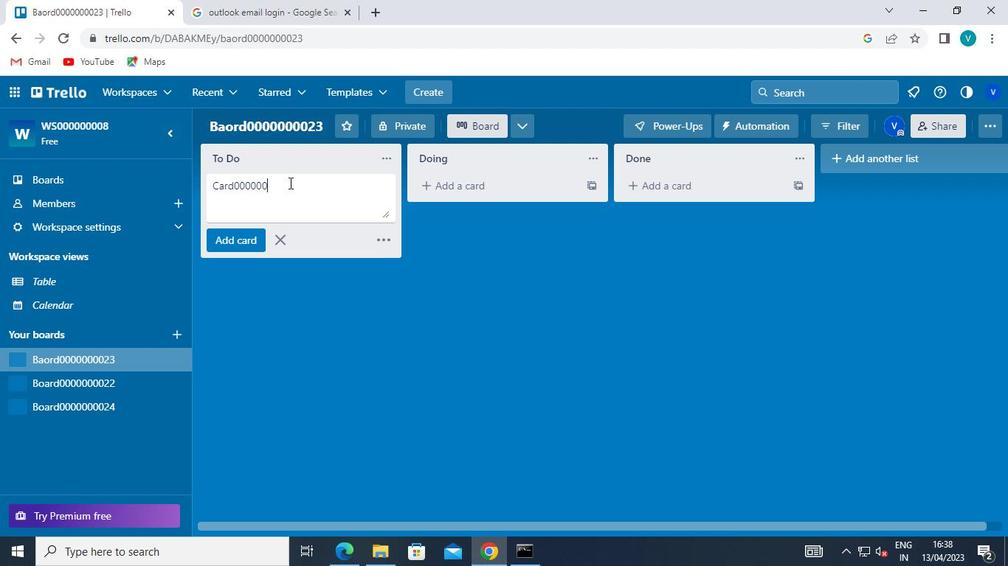 
Action: Keyboard <96>
Screenshot: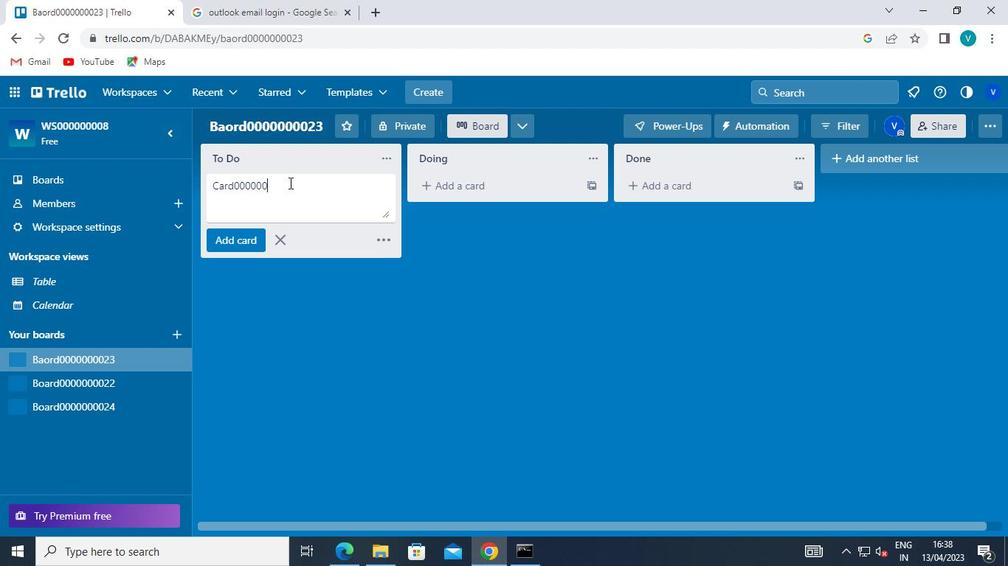 
Action: Keyboard <104>
Screenshot: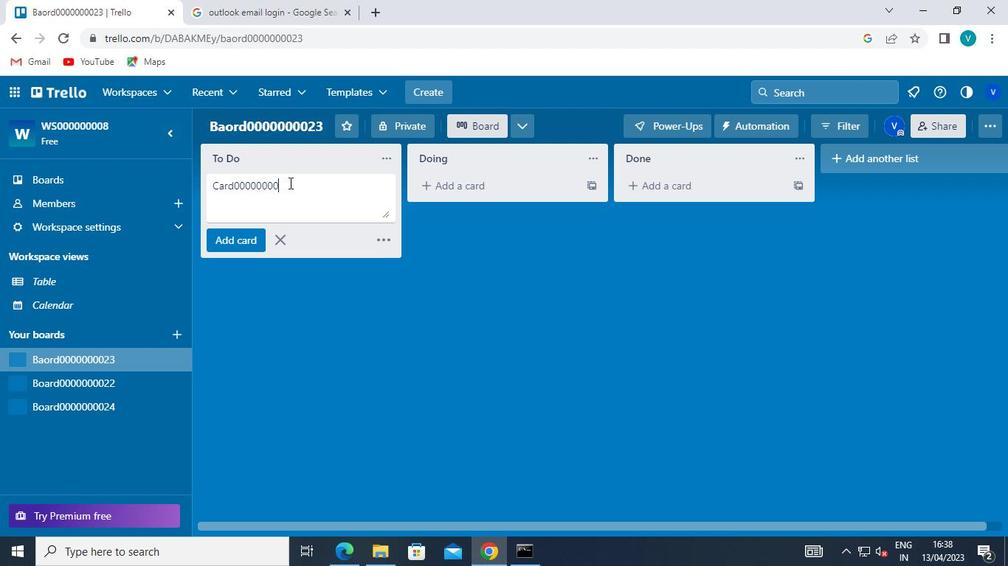 
Action: Keyboard <105>
Screenshot: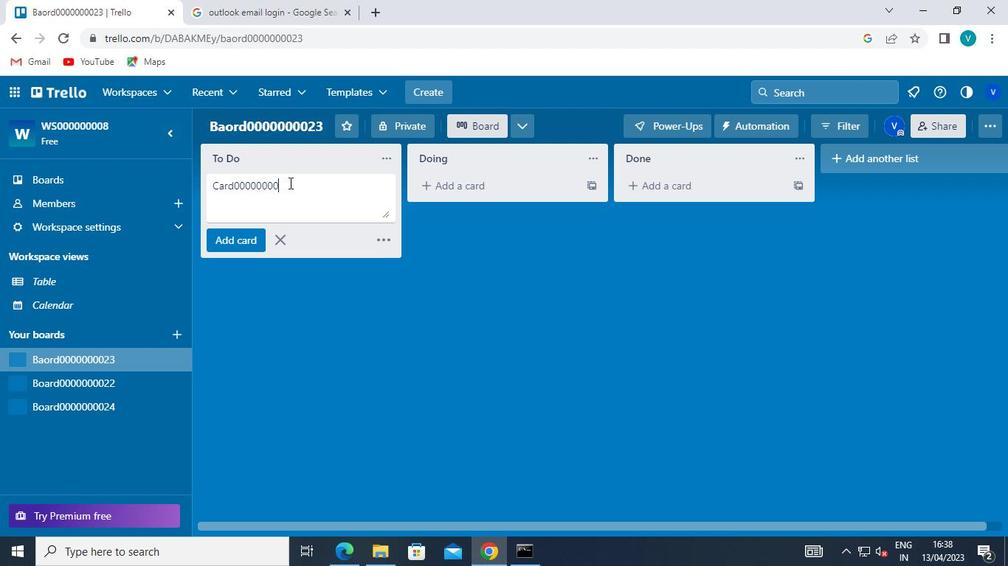 
Action: Keyboard Key.enter
Screenshot: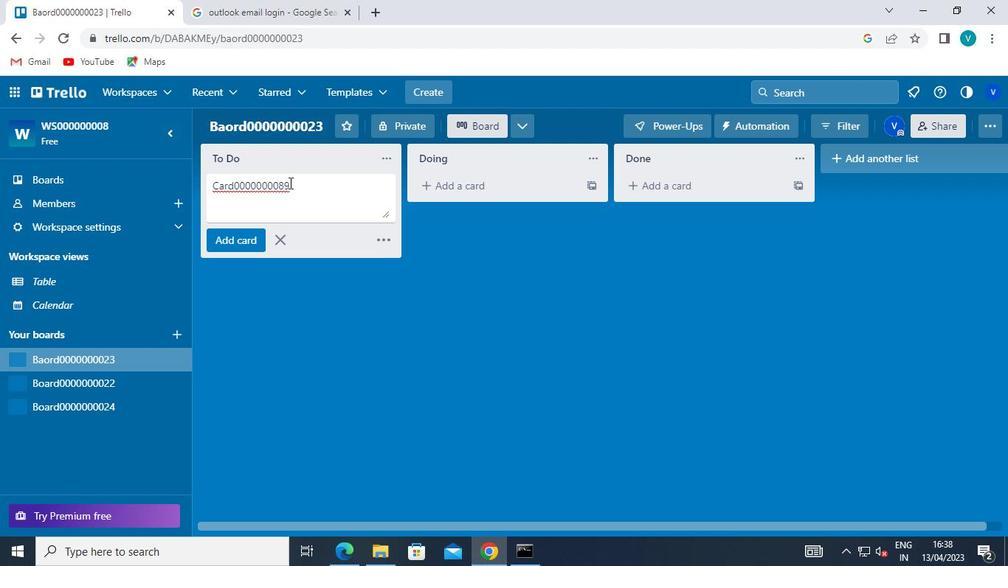 
Action: Keyboard Key.shift
Screenshot: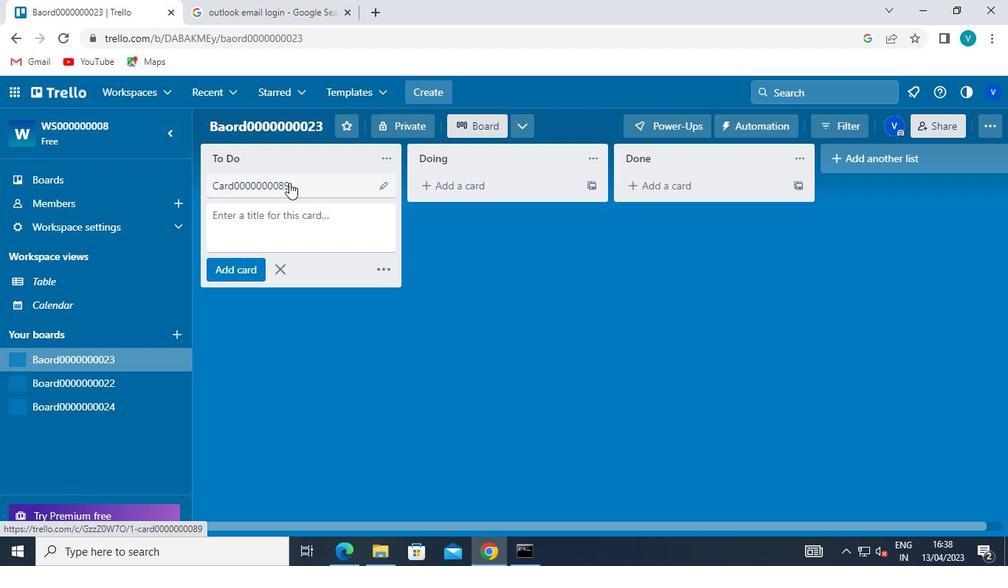 
Action: Keyboard C
Screenshot: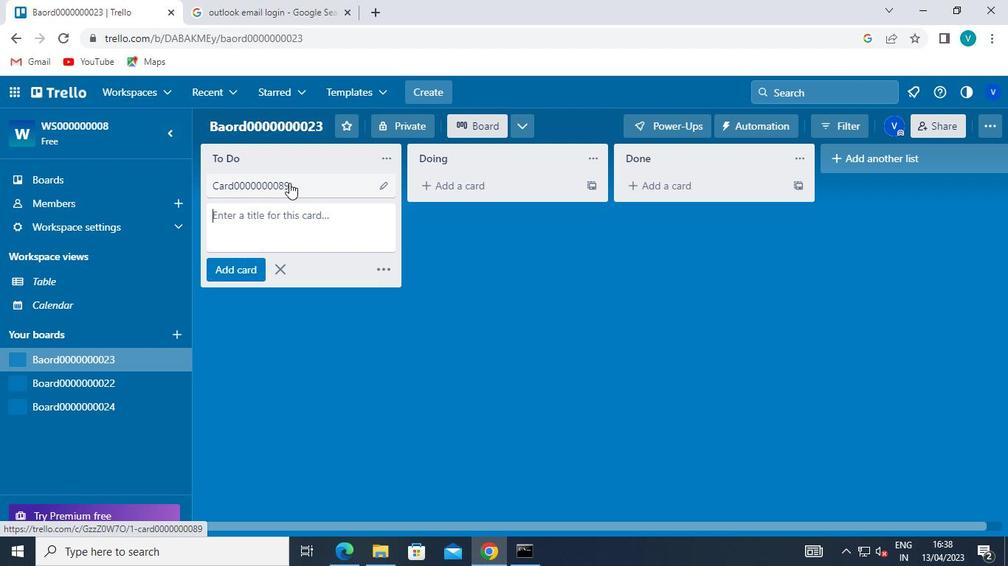 
Action: Keyboard a
Screenshot: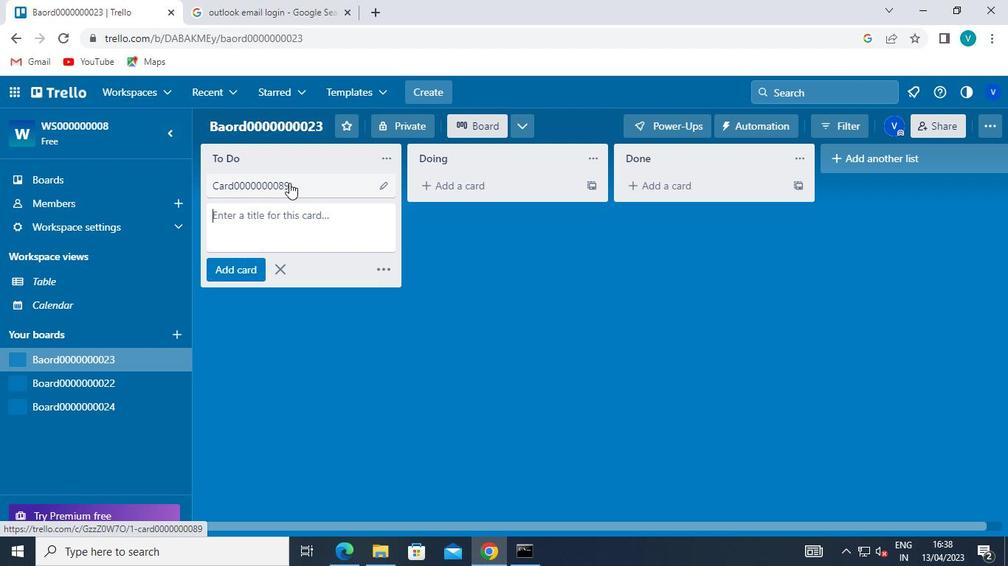 
Action: Keyboard r
Screenshot: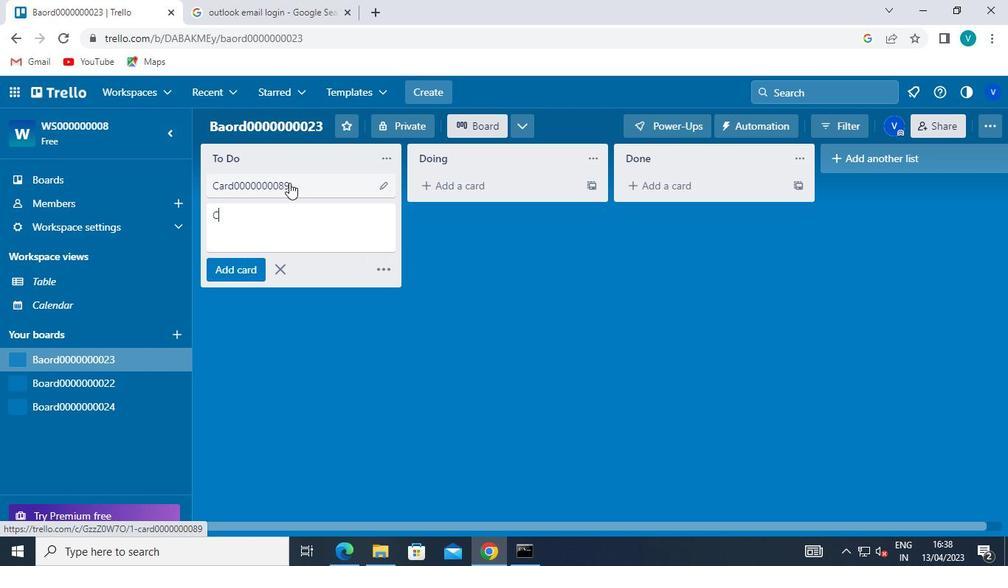 
Action: Keyboard d
Screenshot: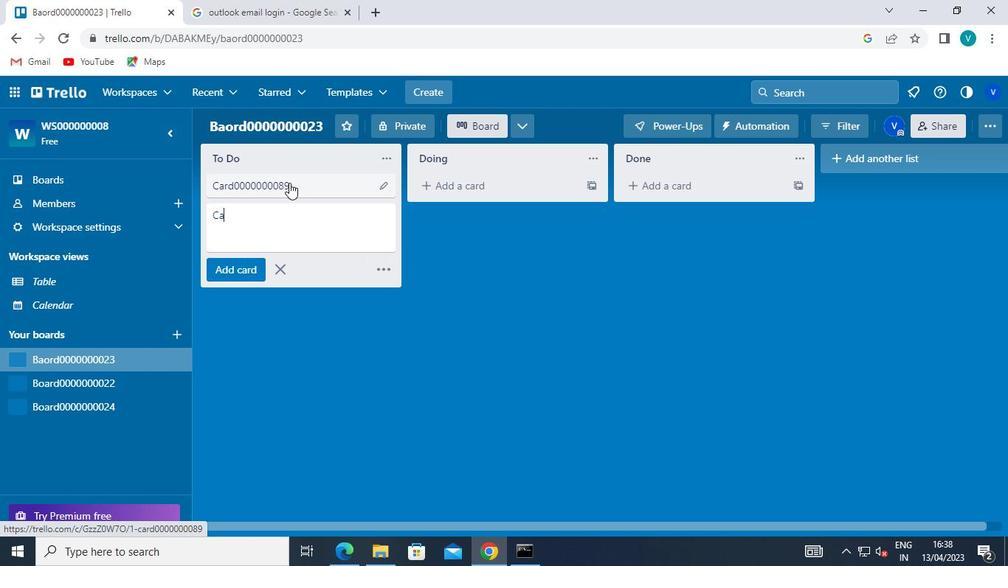 
Action: Keyboard <96>
Screenshot: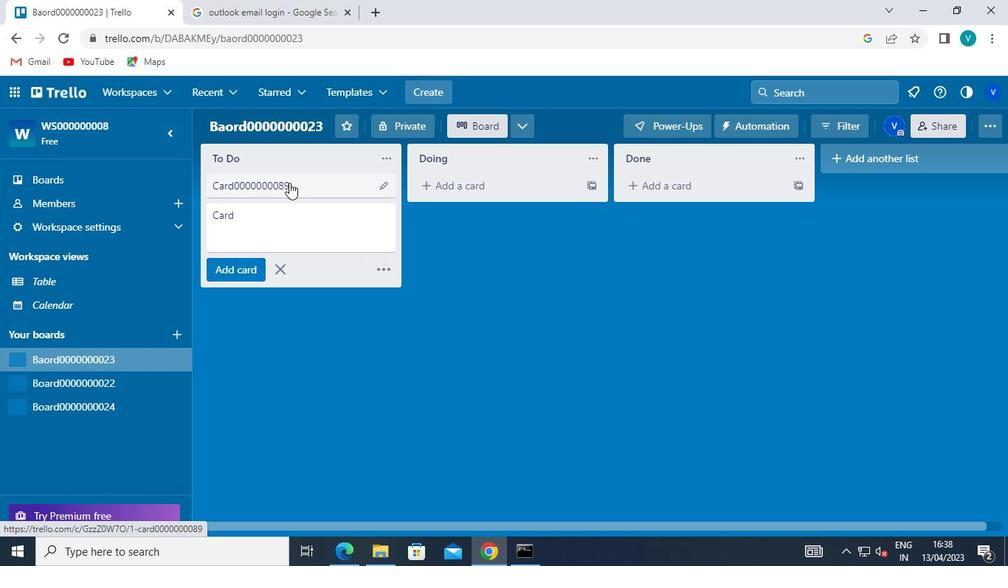 
Action: Keyboard <96>
Screenshot: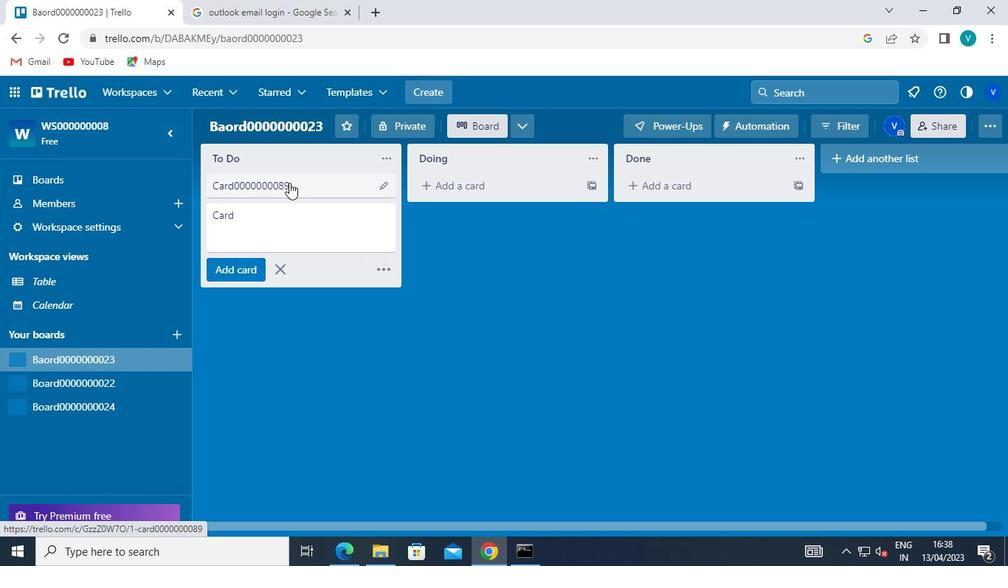 
Action: Keyboard <96>
Screenshot: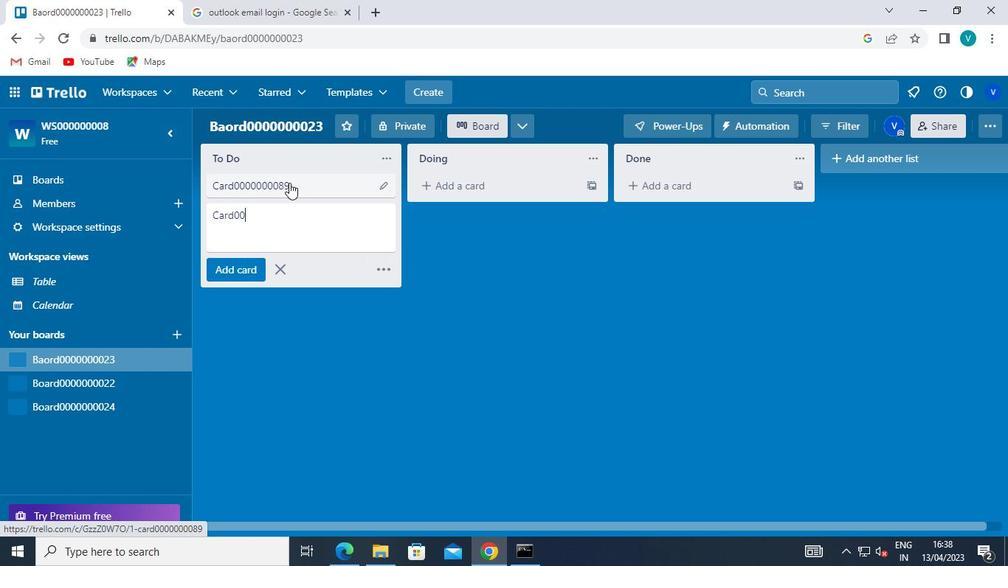
Action: Keyboard <96>
Screenshot: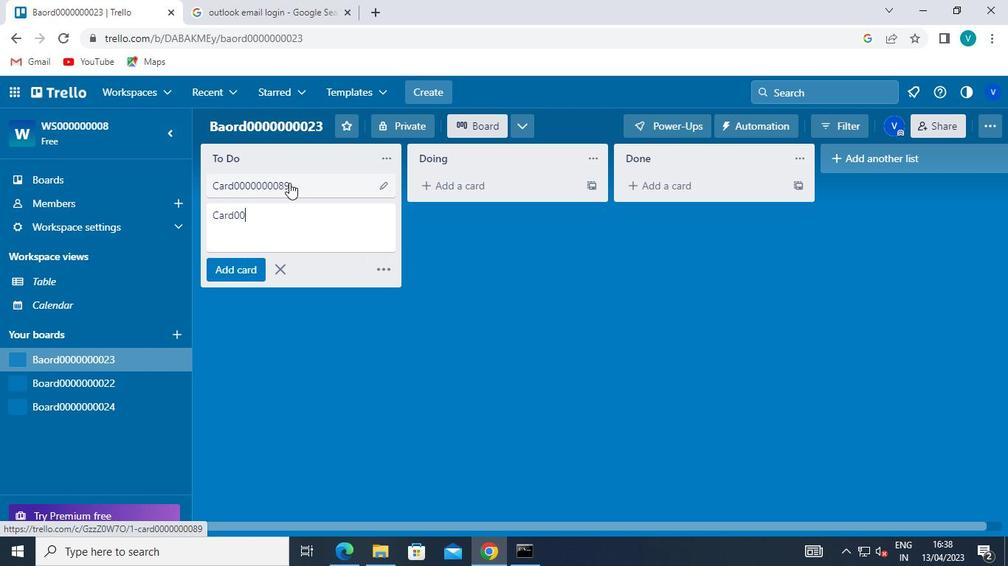 
Action: Keyboard <96>
Screenshot: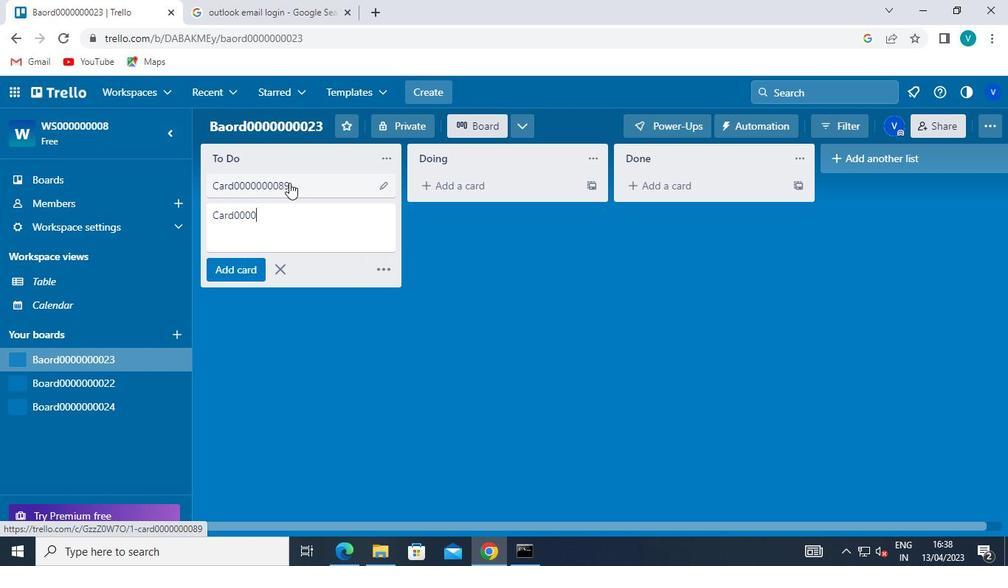 
Action: Keyboard <96>
Screenshot: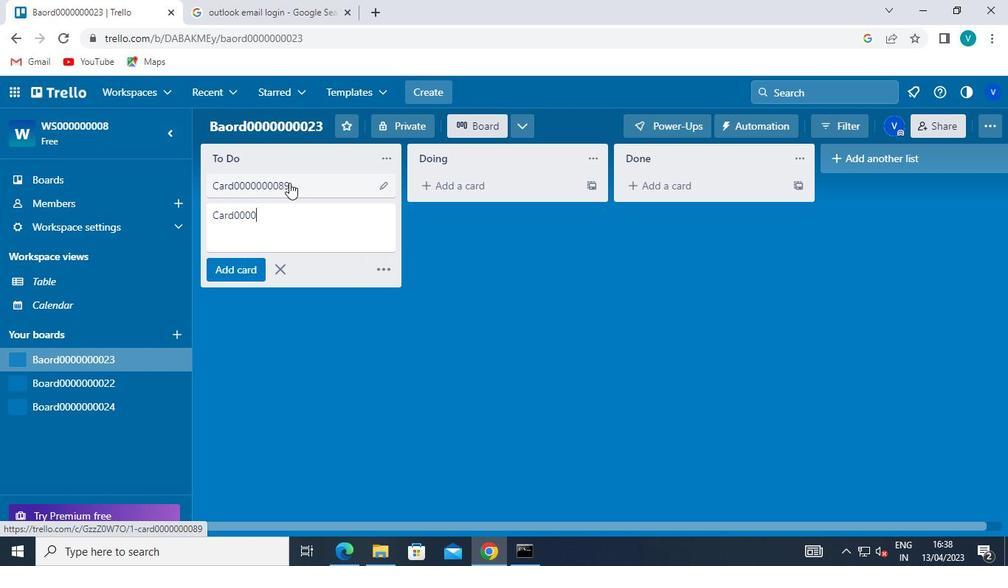 
Action: Keyboard <96>
Screenshot: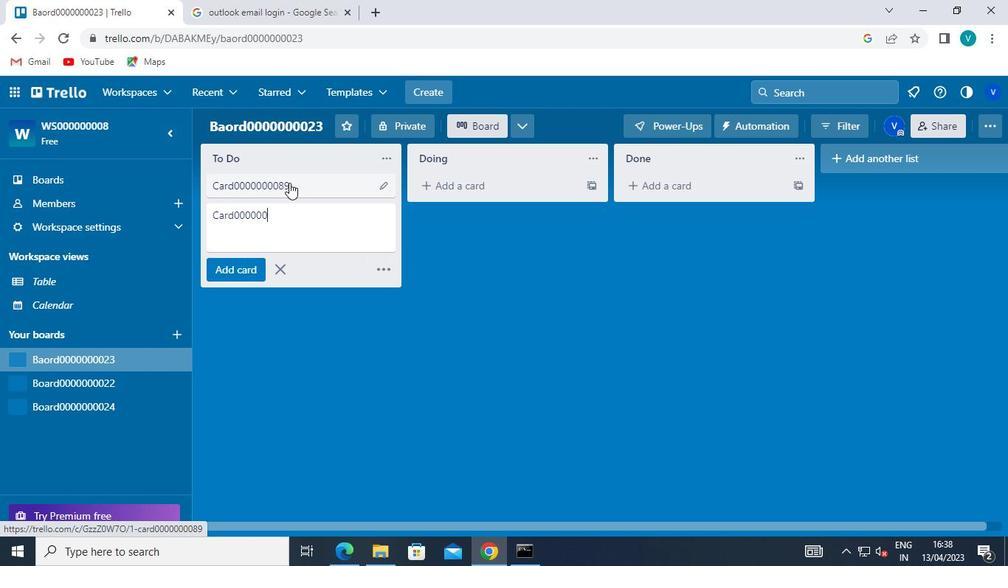 
Action: Keyboard <96>
Screenshot: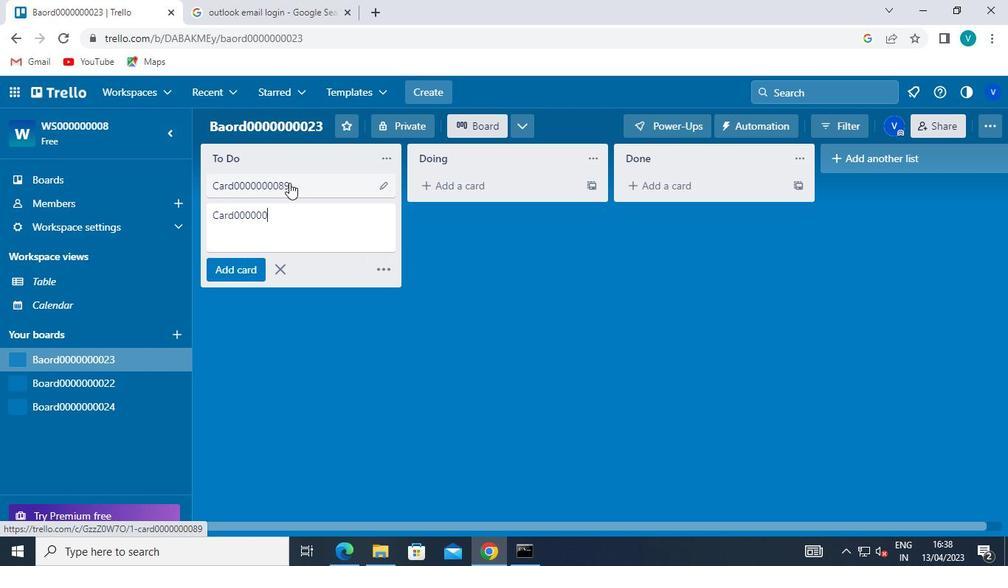 
Action: Keyboard <105>
Screenshot: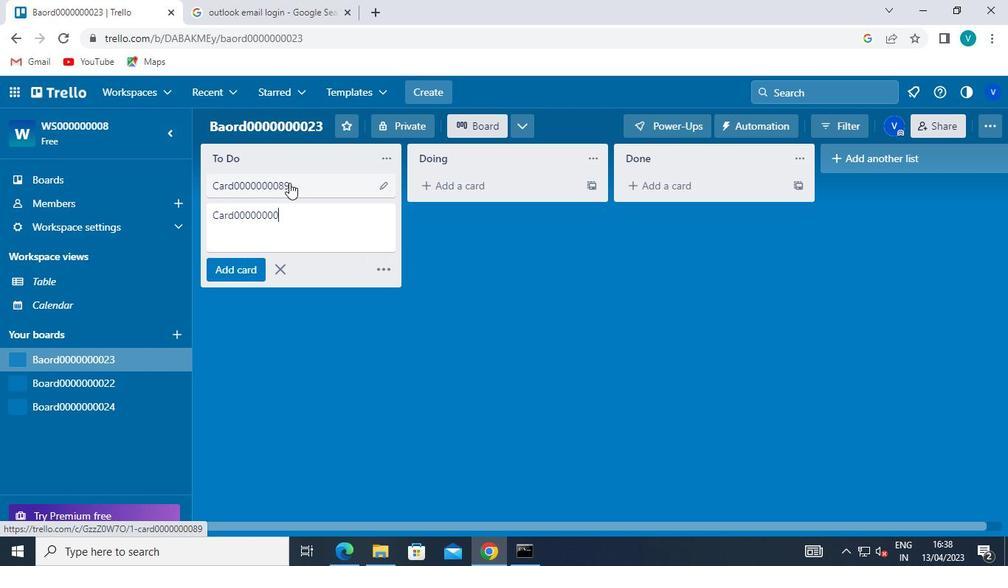 
Action: Keyboard <96>
Screenshot: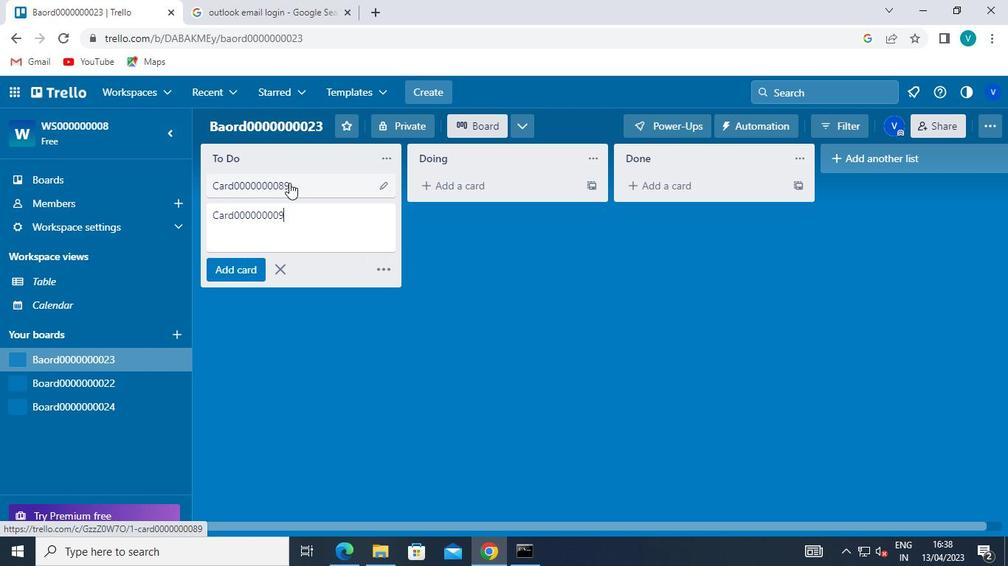 
Action: Mouse moved to (569, 287)
Screenshot: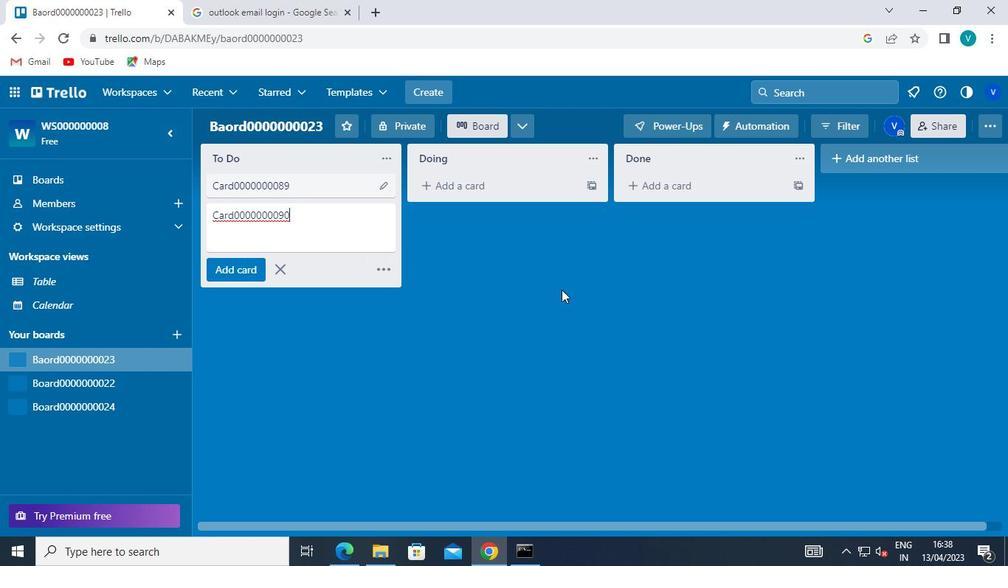 
Action: Keyboard Key.enter
Screenshot: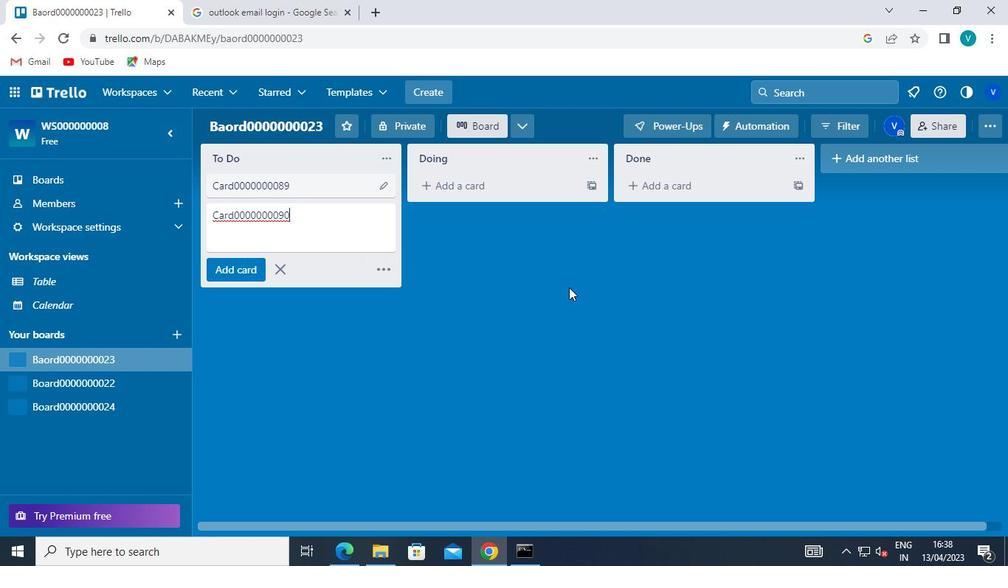 
Action: Keyboard Key.shift
Screenshot: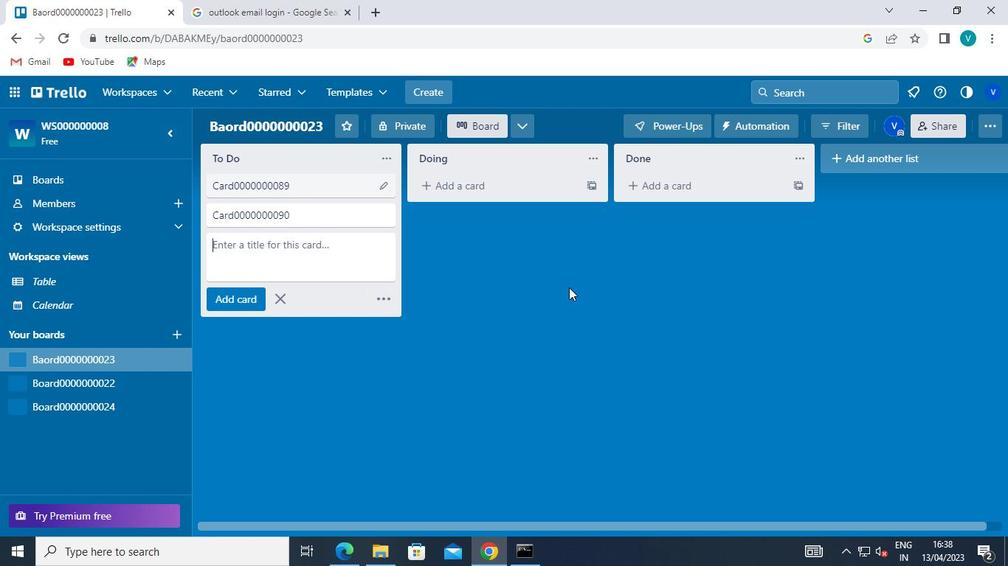 
Action: Keyboard C
Screenshot: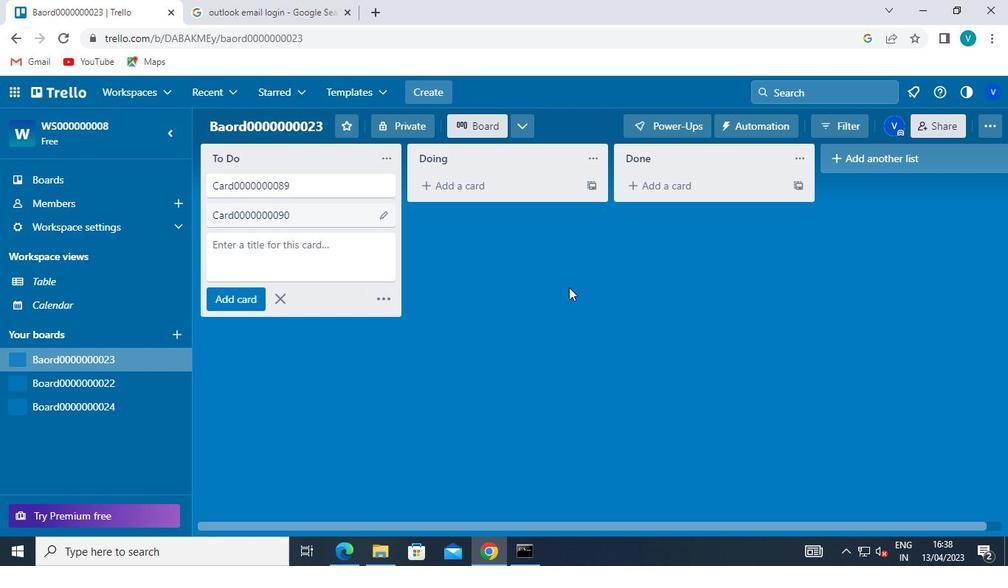 
Action: Keyboard a
Screenshot: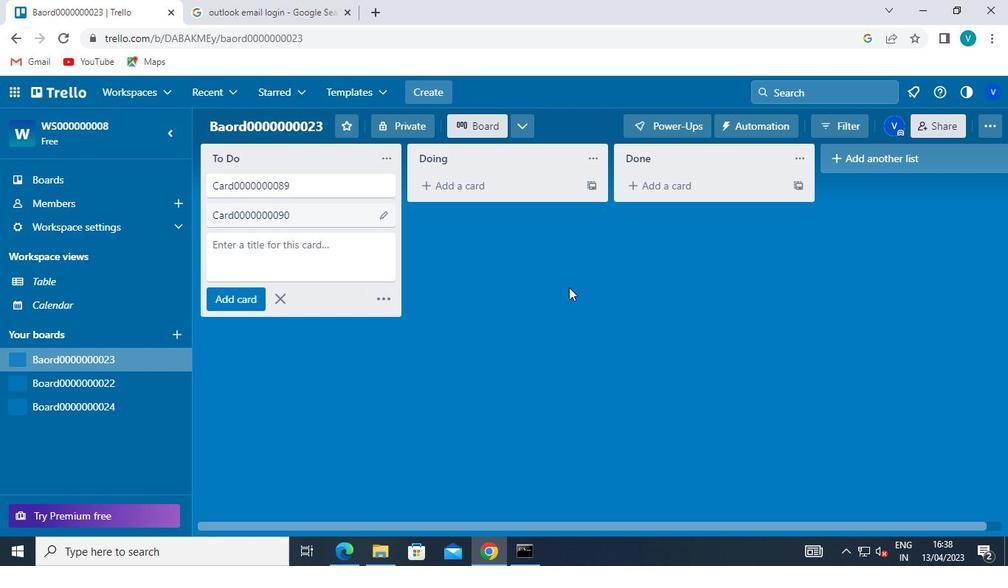 
Action: Keyboard r
Screenshot: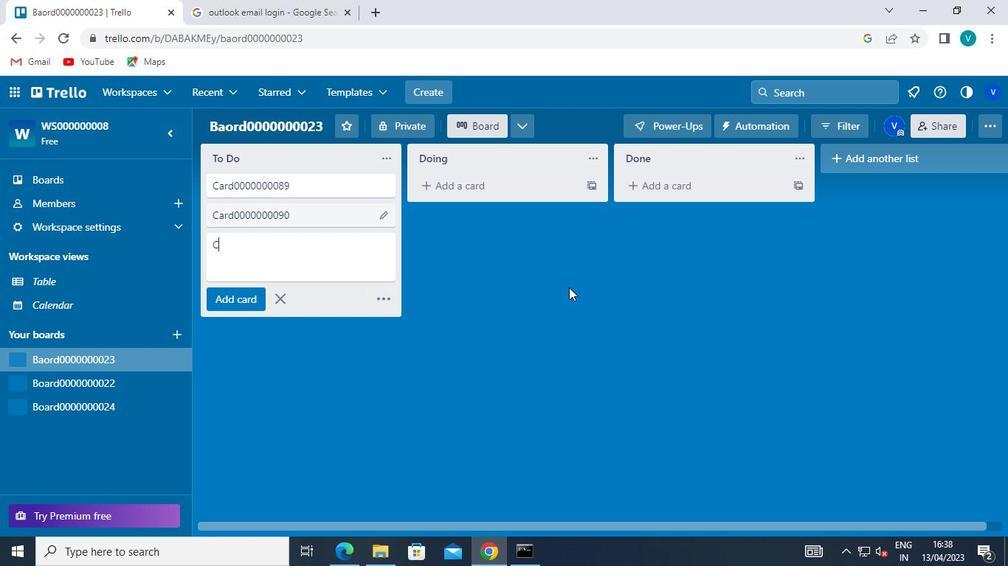 
Action: Keyboard d
Screenshot: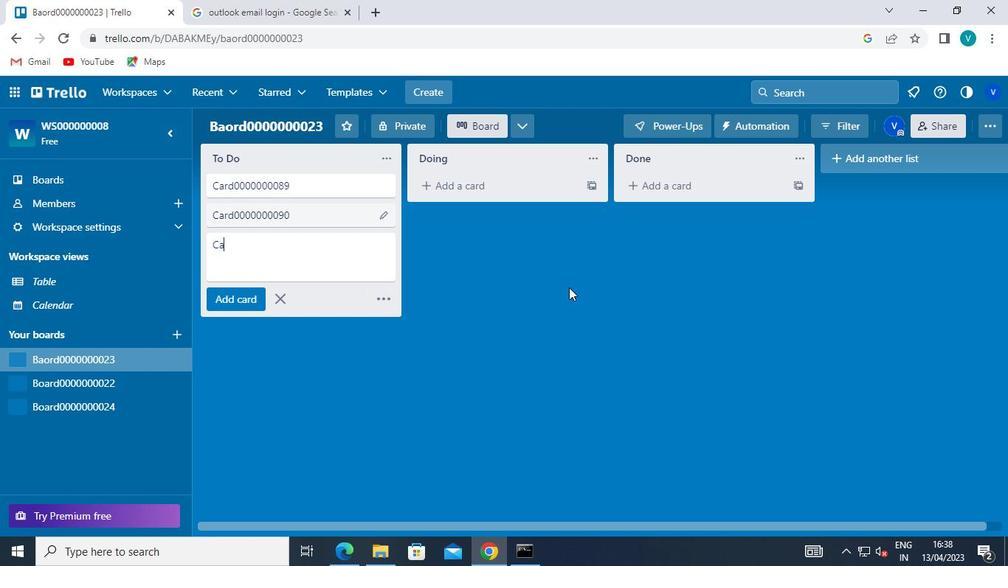 
Action: Keyboard <96>
Screenshot: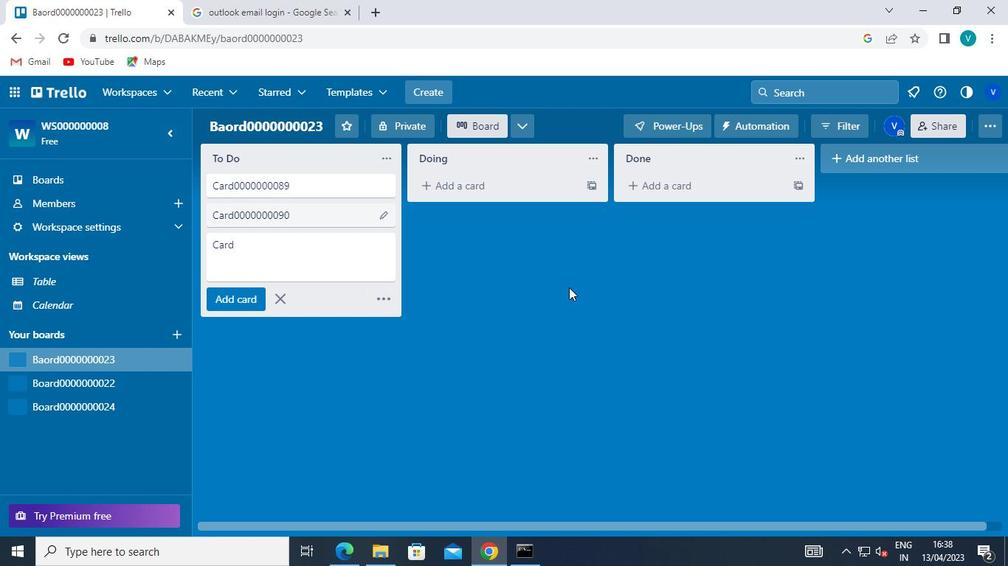
Action: Keyboard <96>
Screenshot: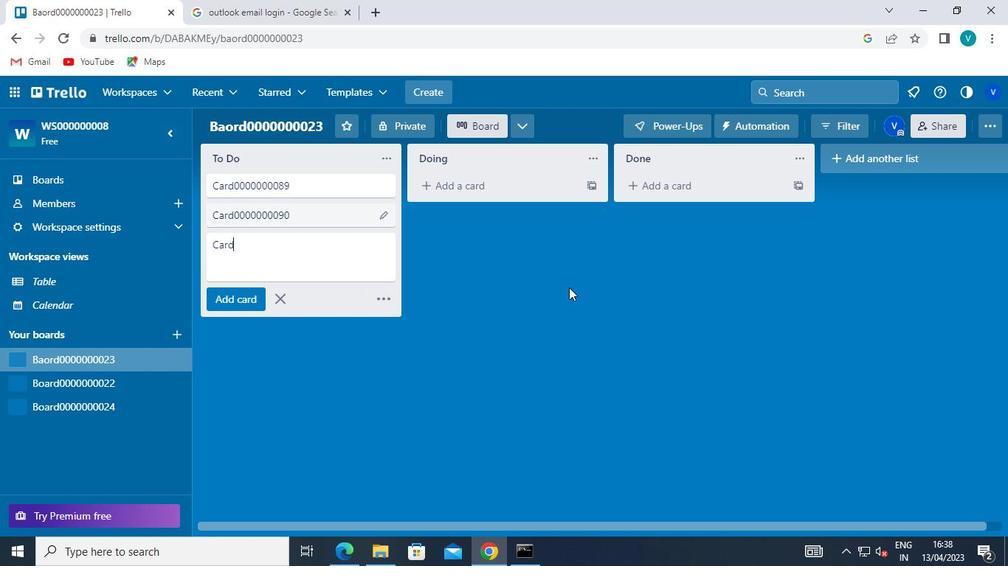 
Action: Keyboard <96>
Screenshot: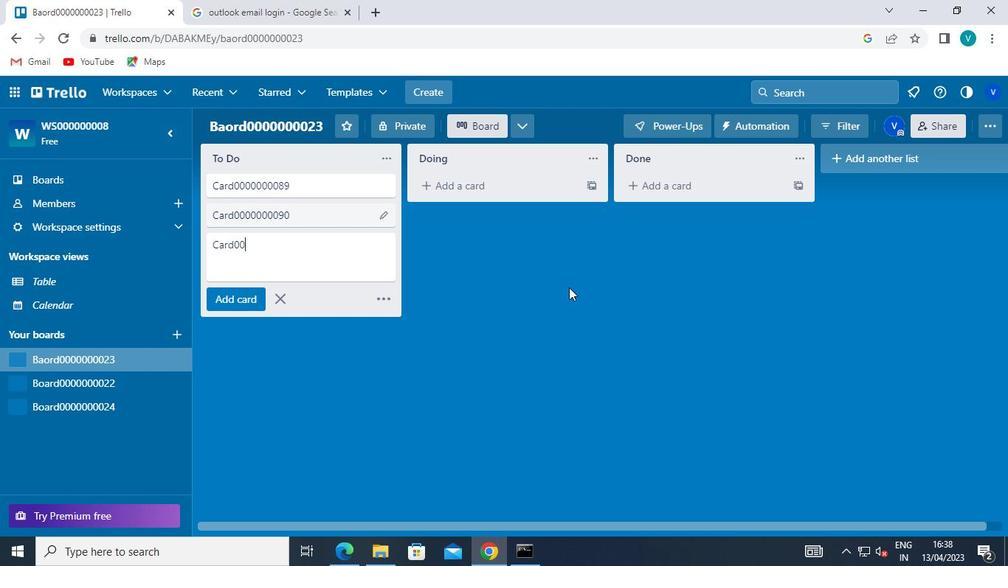 
Action: Keyboard <96>
Screenshot: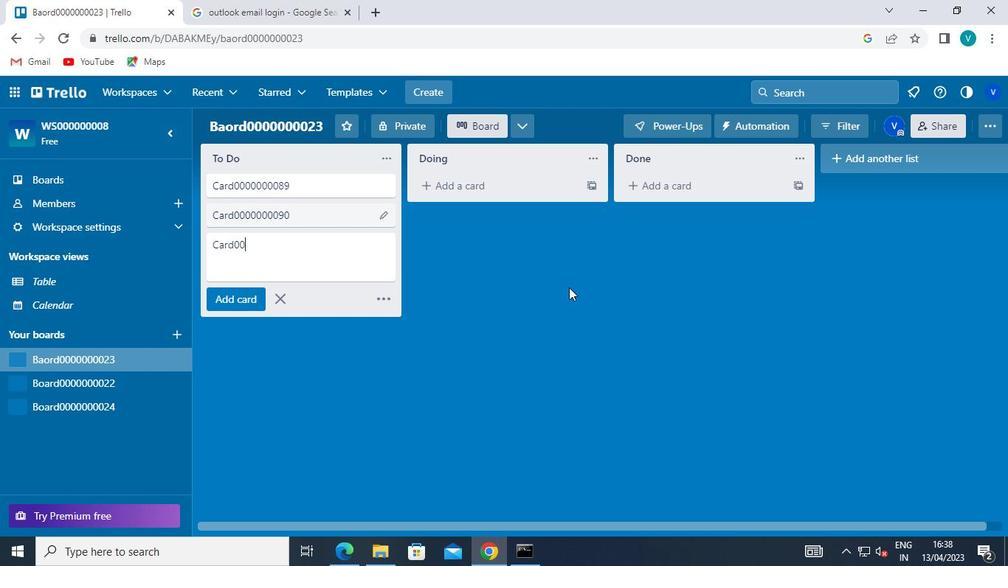 
Action: Keyboard <96>
Screenshot: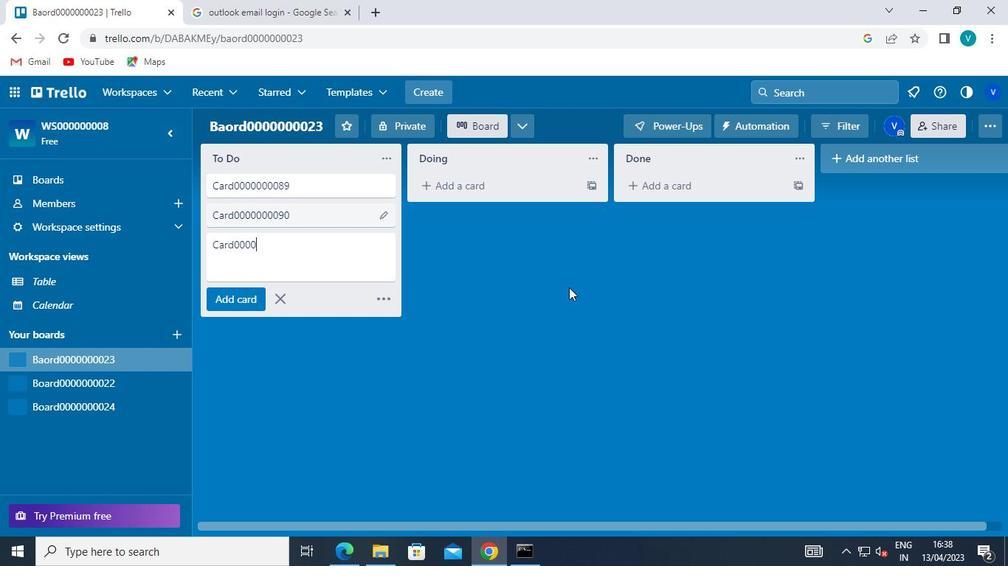 
Action: Keyboard <96>
Screenshot: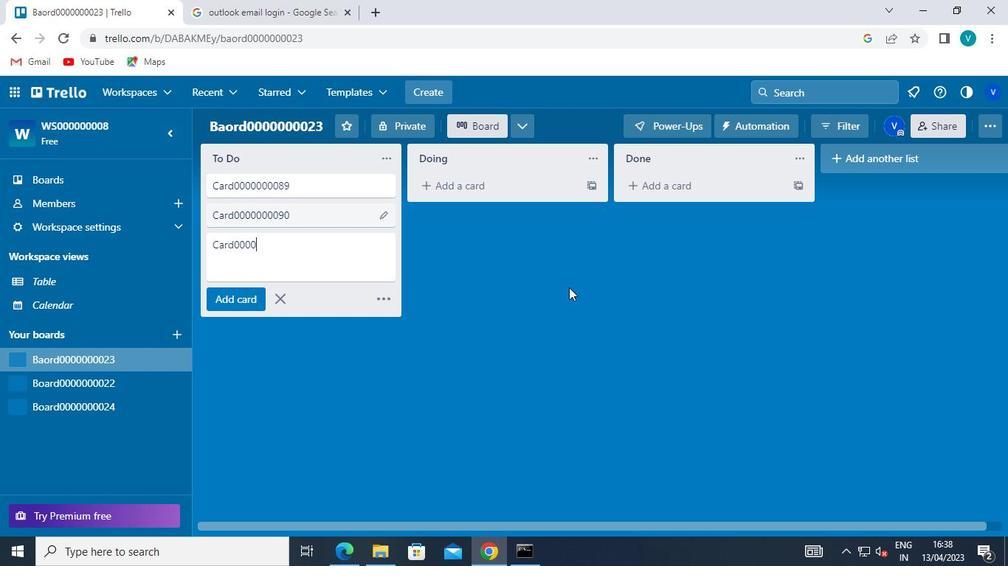 
Action: Keyboard <96>
Screenshot: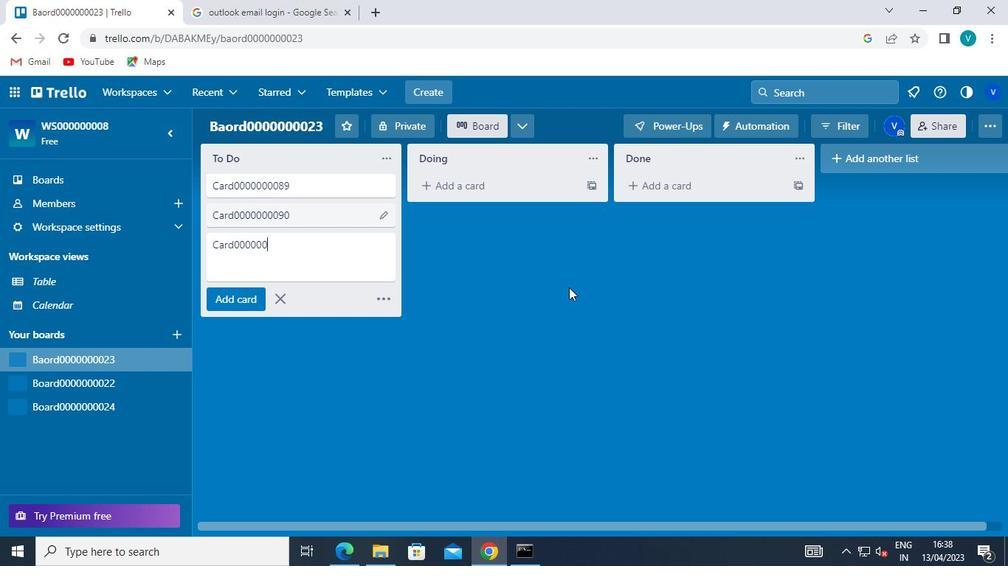 
Action: Keyboard <96>
Screenshot: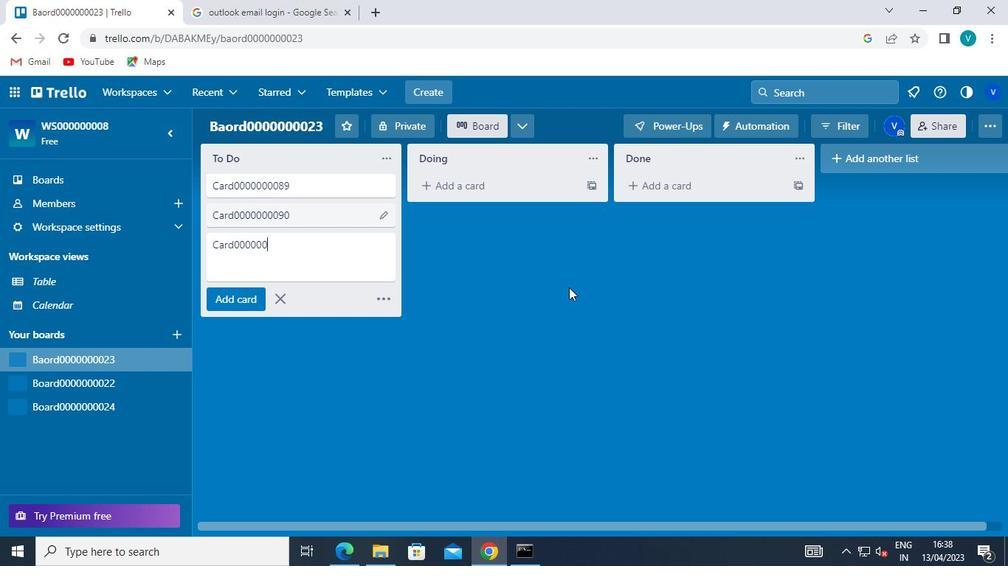 
Action: Keyboard <105>
Screenshot: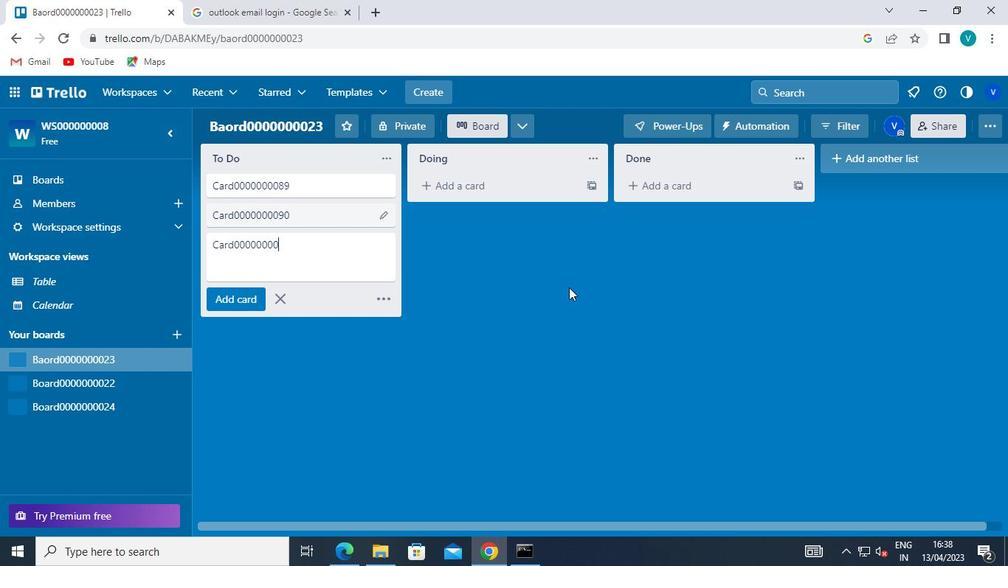 
Action: Keyboard <97>
Screenshot: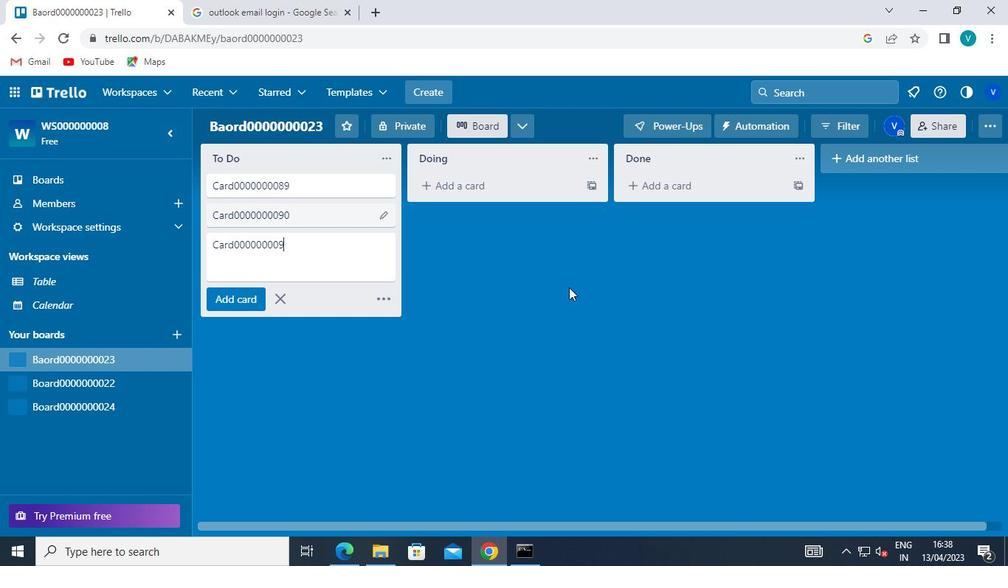
Action: Keyboard Key.enter
Screenshot: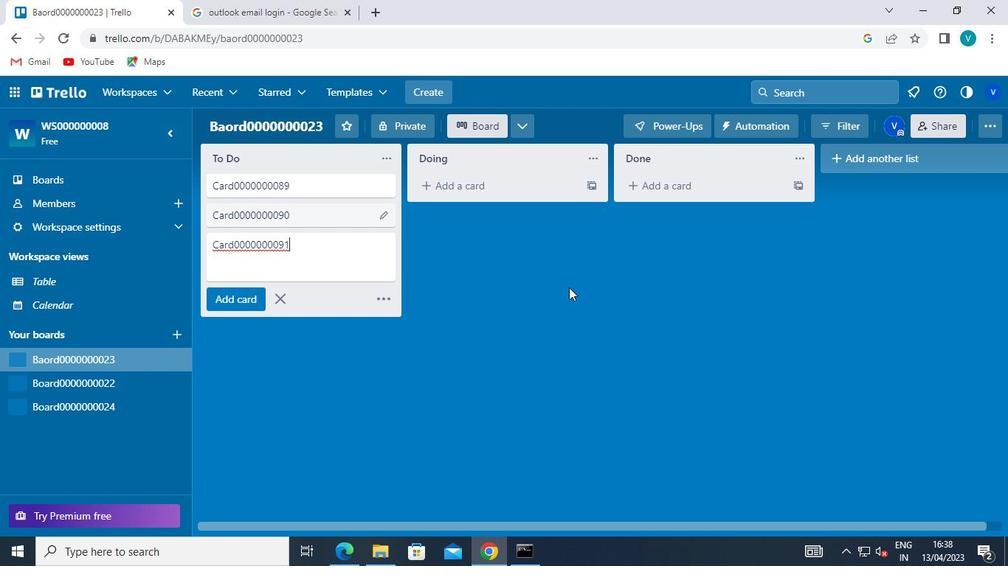 
Action: Mouse moved to (538, 555)
Screenshot: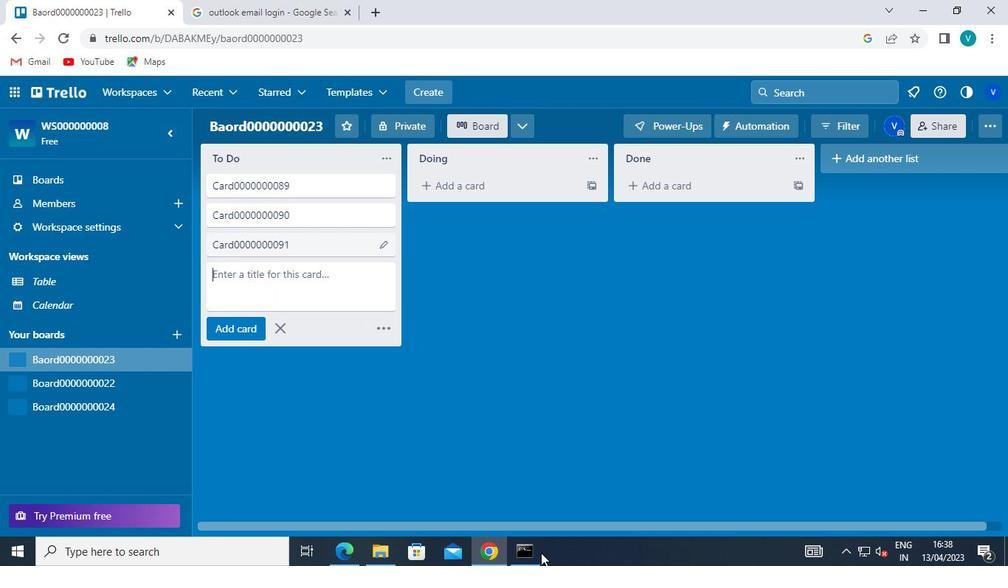 
Action: Mouse pressed left at (538, 555)
Screenshot: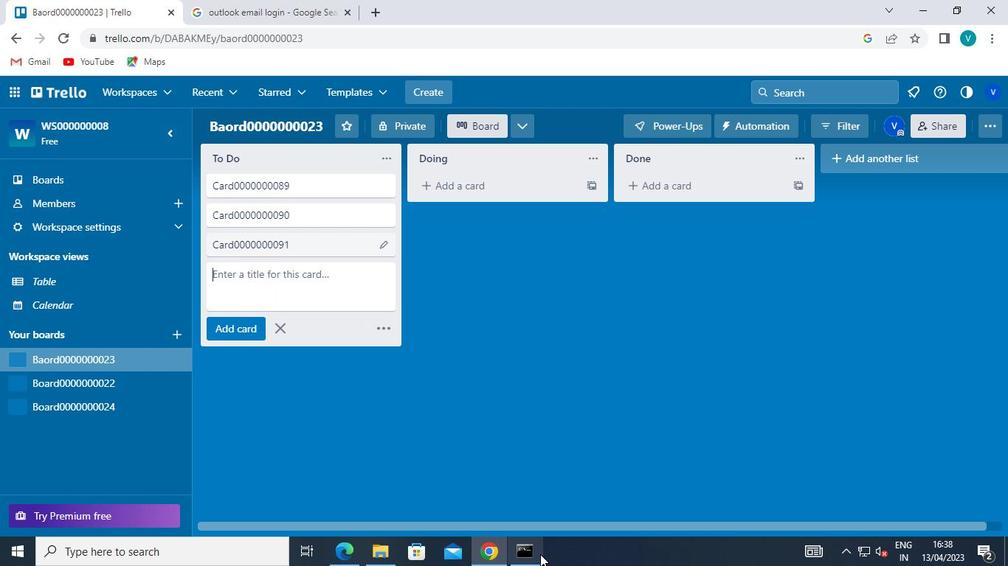 
Action: Mouse moved to (834, 126)
Screenshot: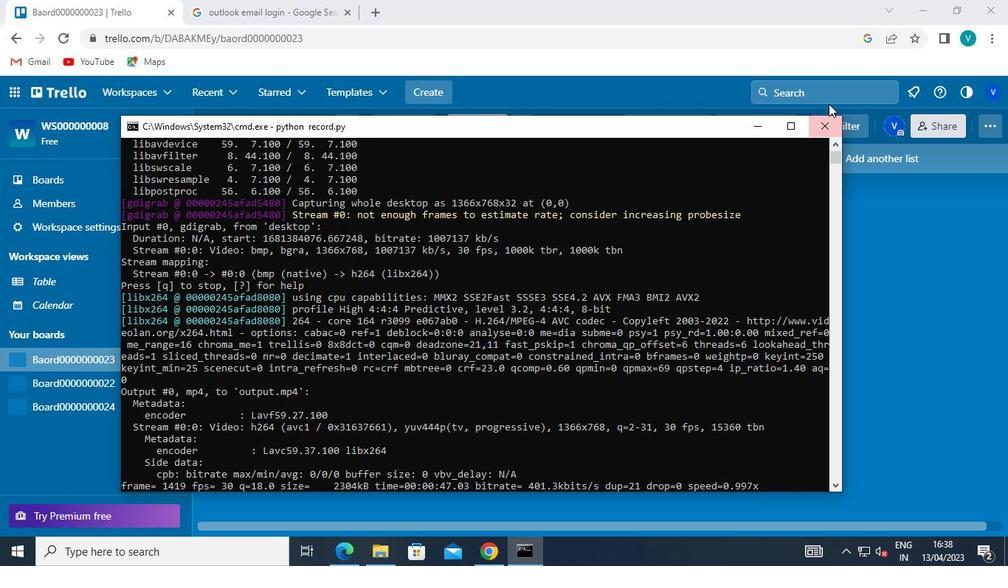 
Action: Mouse pressed left at (834, 126)
Screenshot: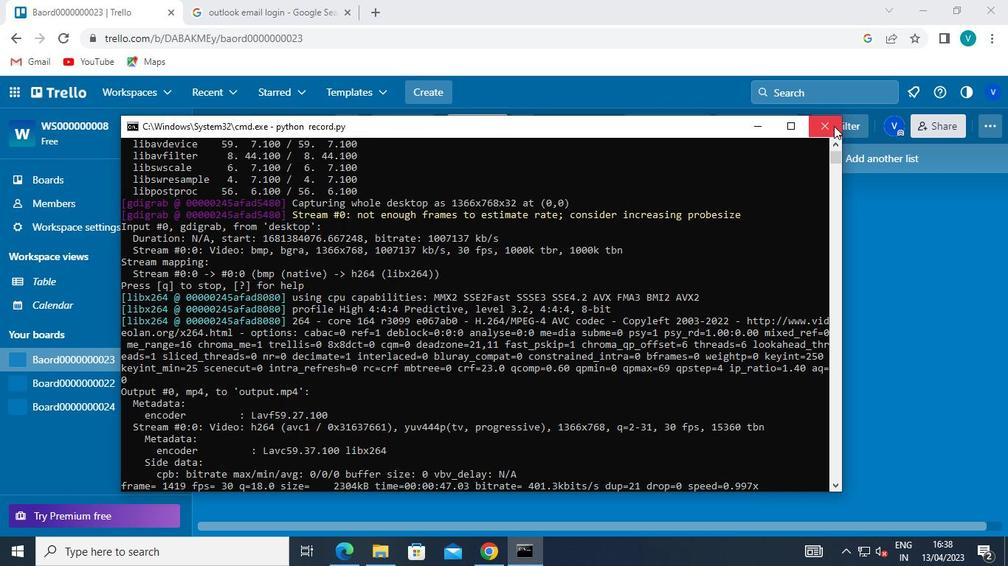 
Action: Mouse moved to (834, 127)
Screenshot: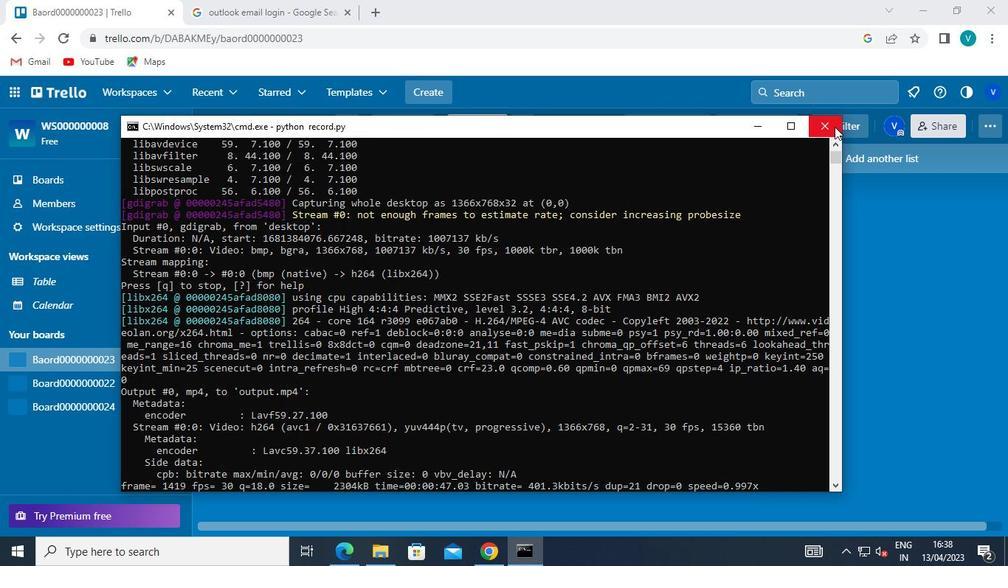 
